 Task: Search one way flight ticket for 4 adults, 2 children, 2 infants in seat and 1 infant on lap in premium economy from Scottsbluff: Western Nebraska Regional Airport (william B. Heilig Field) to Greensboro: Piedmont Triad International Airport on 5-1-2023. Choice of flights is Delta. Number of bags: 9 checked bags. Price is upto 84000. Outbound departure time preference is 4:45.
Action: Mouse moved to (165, 307)
Screenshot: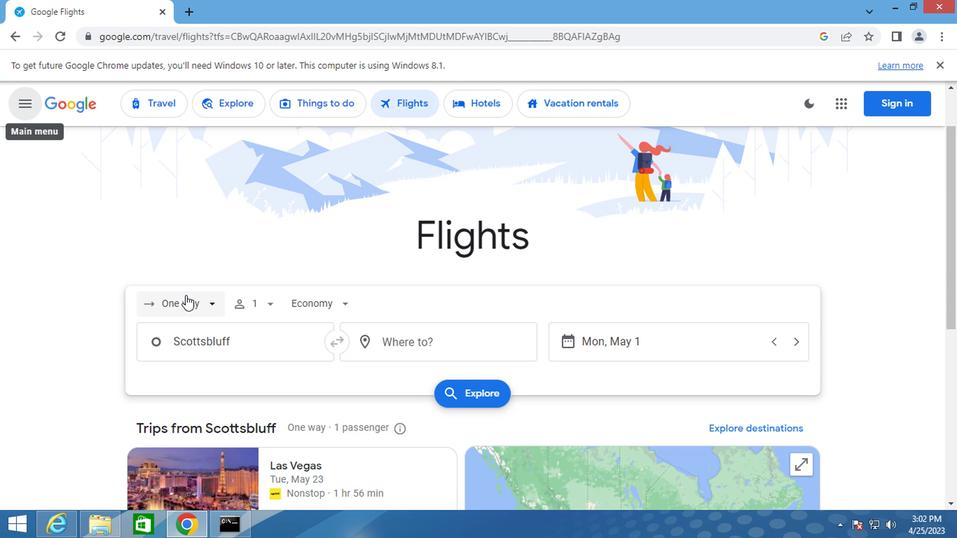 
Action: Mouse pressed left at (165, 307)
Screenshot: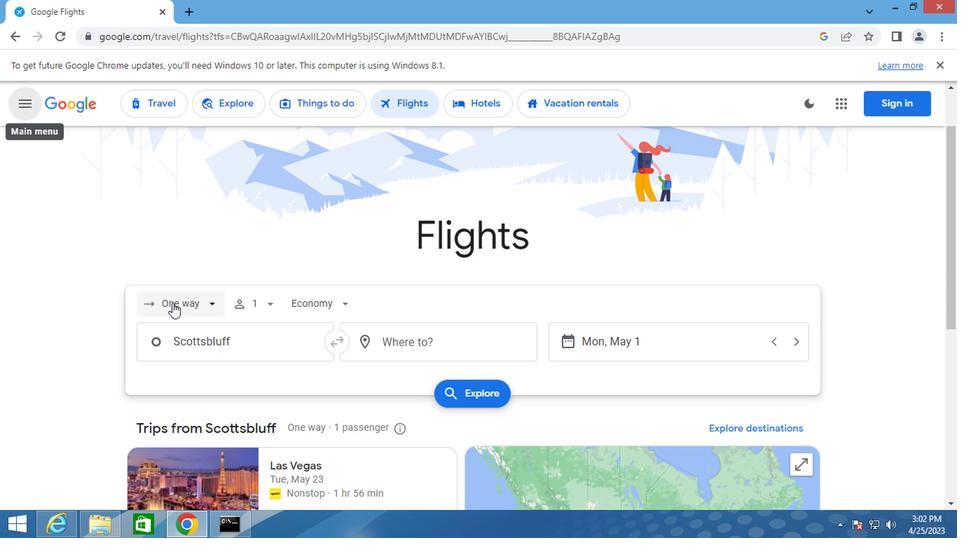 
Action: Mouse moved to (180, 372)
Screenshot: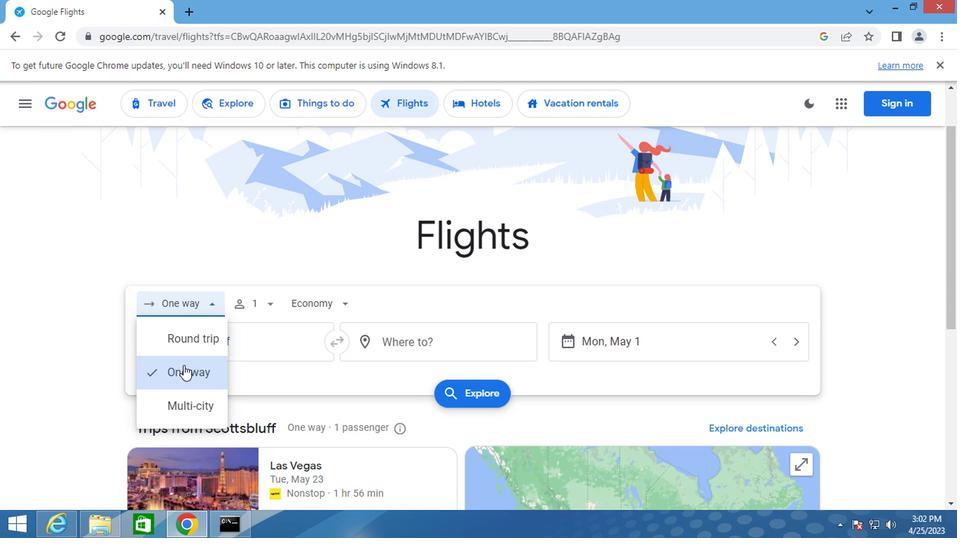 
Action: Mouse pressed left at (180, 372)
Screenshot: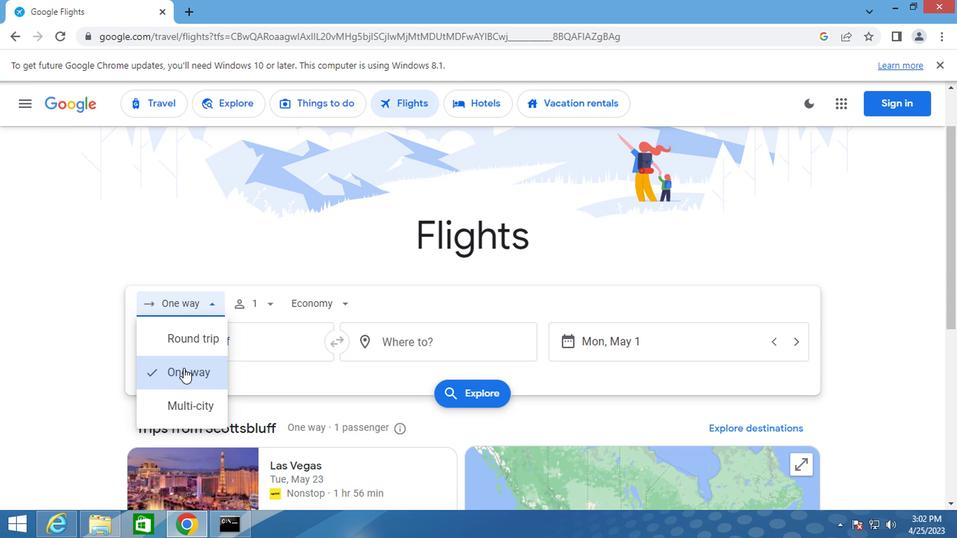 
Action: Mouse moved to (262, 305)
Screenshot: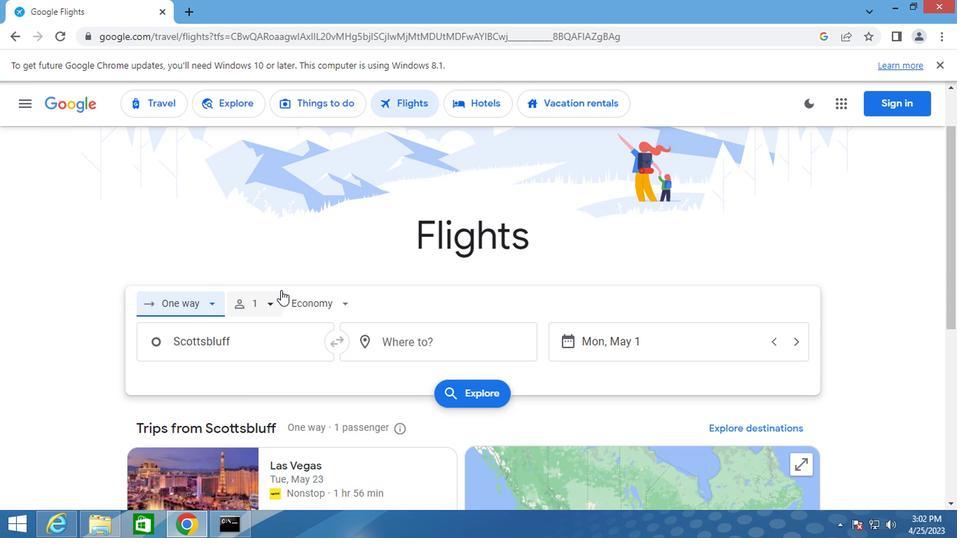 
Action: Mouse pressed left at (262, 305)
Screenshot: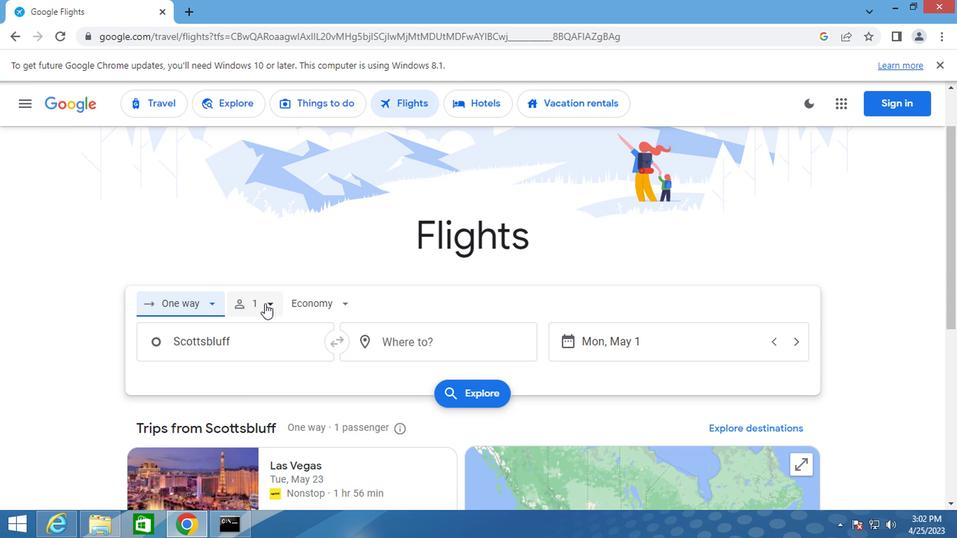 
Action: Mouse moved to (372, 338)
Screenshot: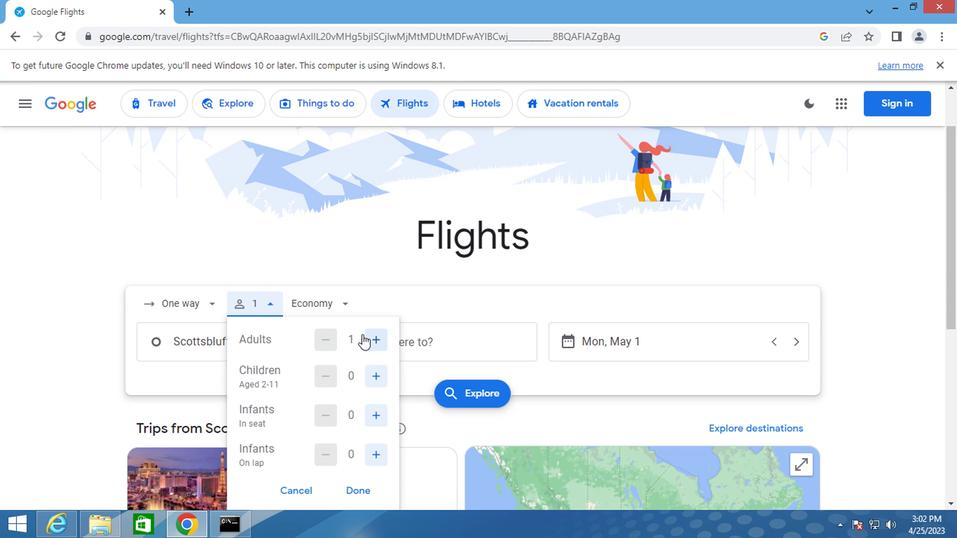 
Action: Mouse pressed left at (372, 338)
Screenshot: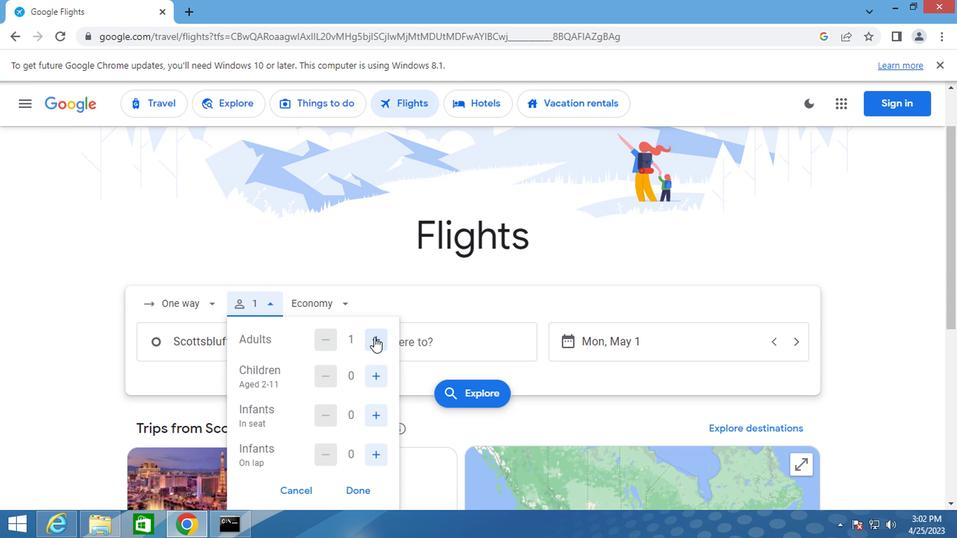 
Action: Mouse pressed left at (372, 338)
Screenshot: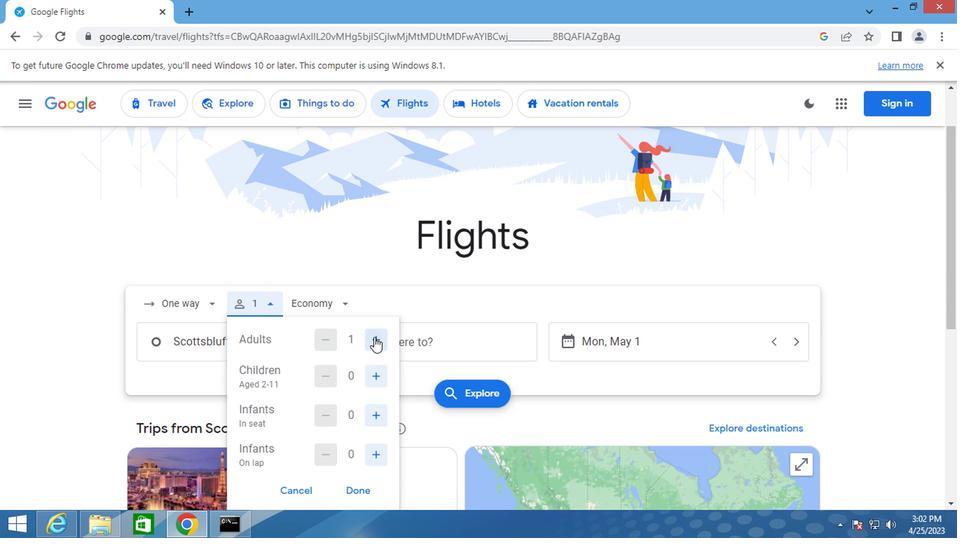 
Action: Mouse pressed left at (372, 338)
Screenshot: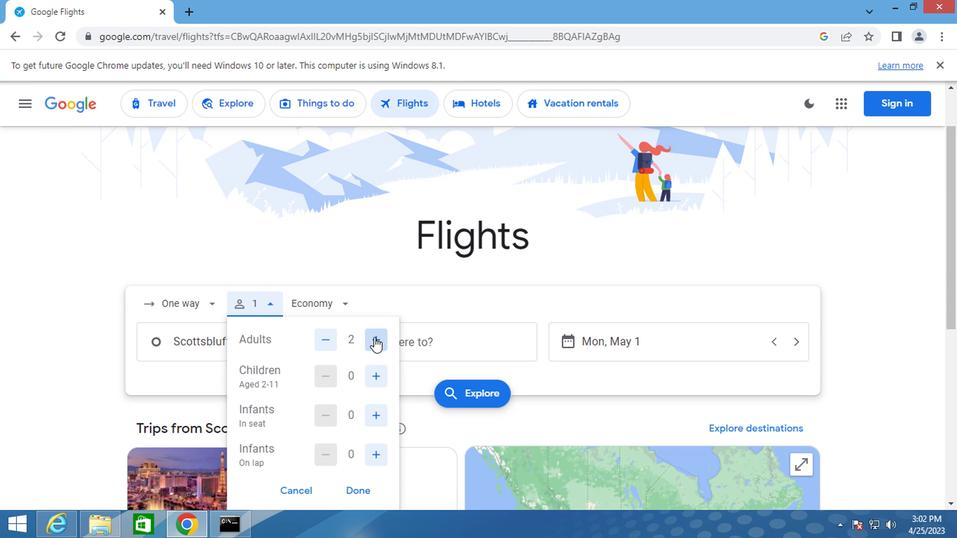
Action: Mouse moved to (373, 369)
Screenshot: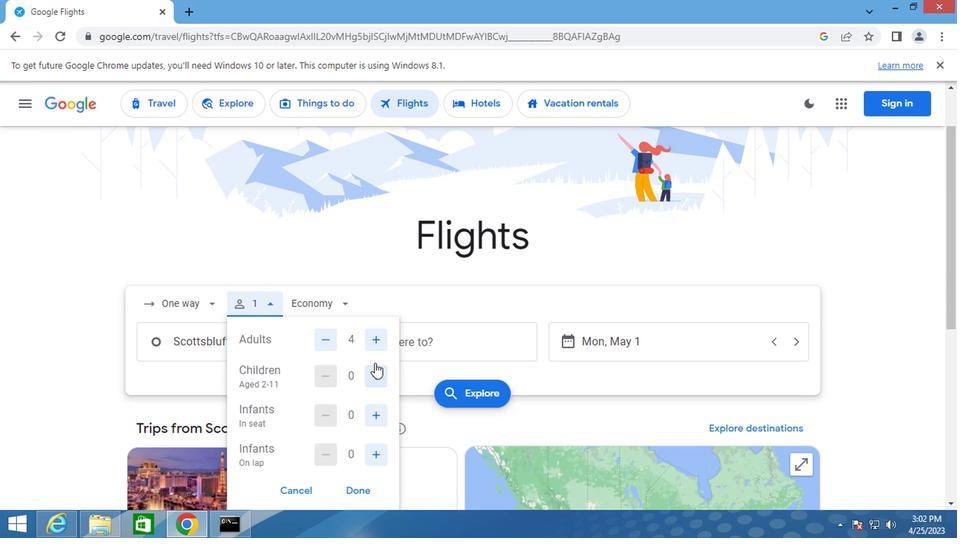 
Action: Mouse pressed left at (373, 369)
Screenshot: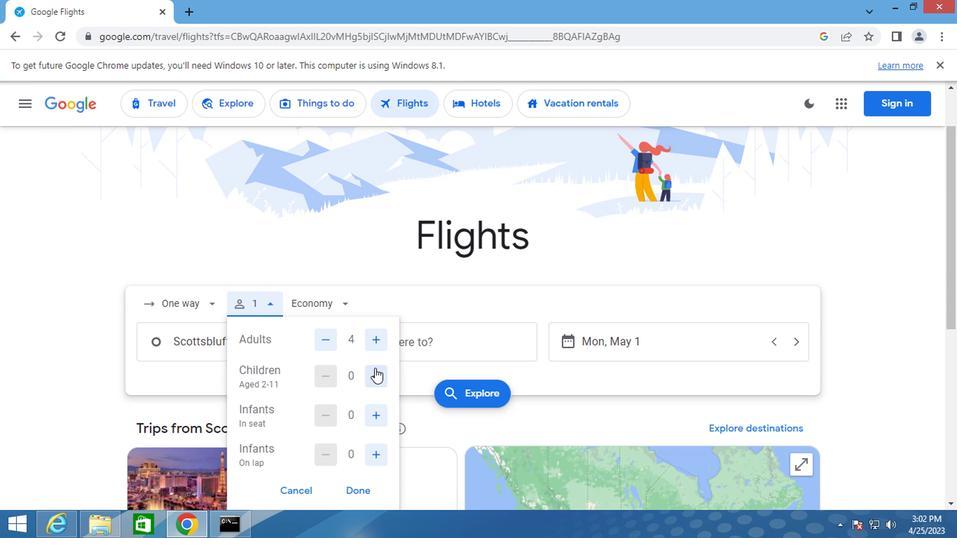
Action: Mouse pressed left at (373, 369)
Screenshot: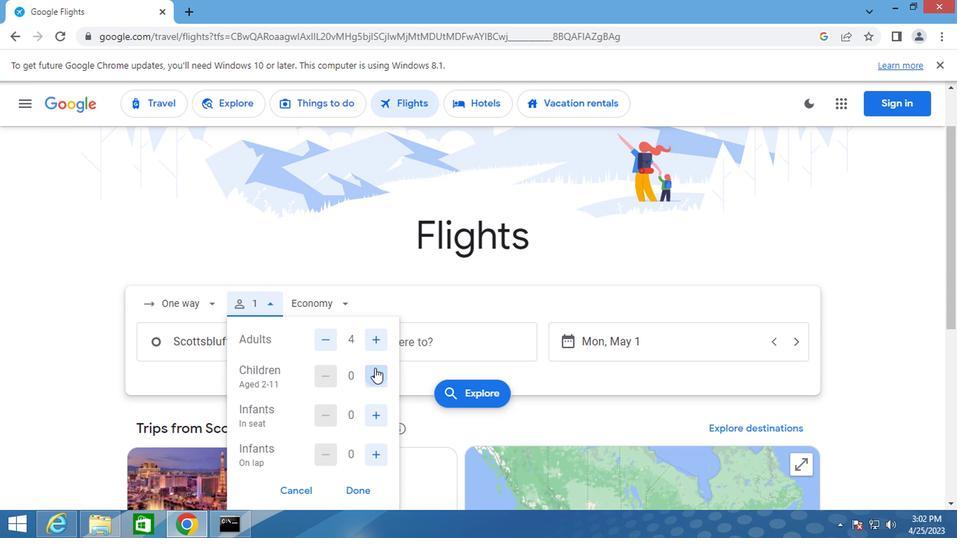 
Action: Mouse moved to (376, 418)
Screenshot: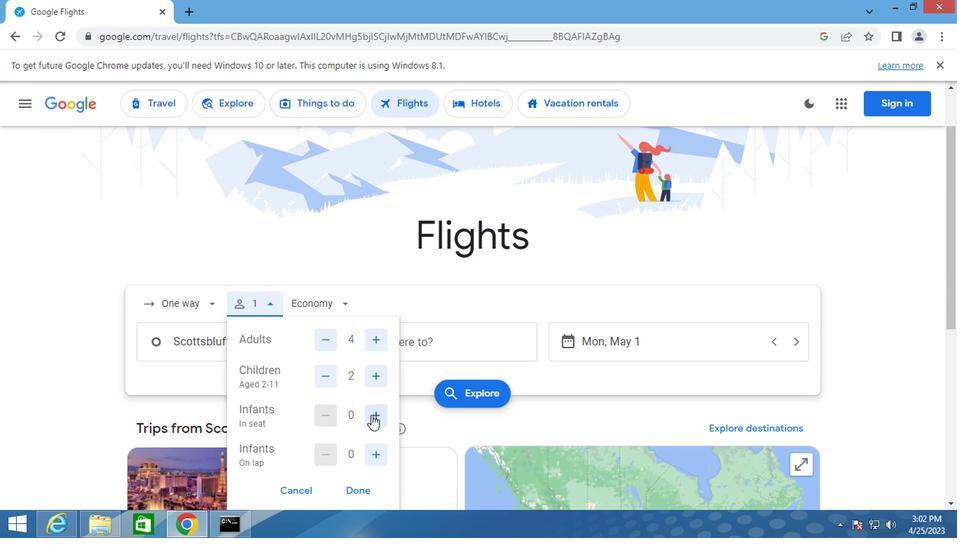 
Action: Mouse pressed left at (376, 418)
Screenshot: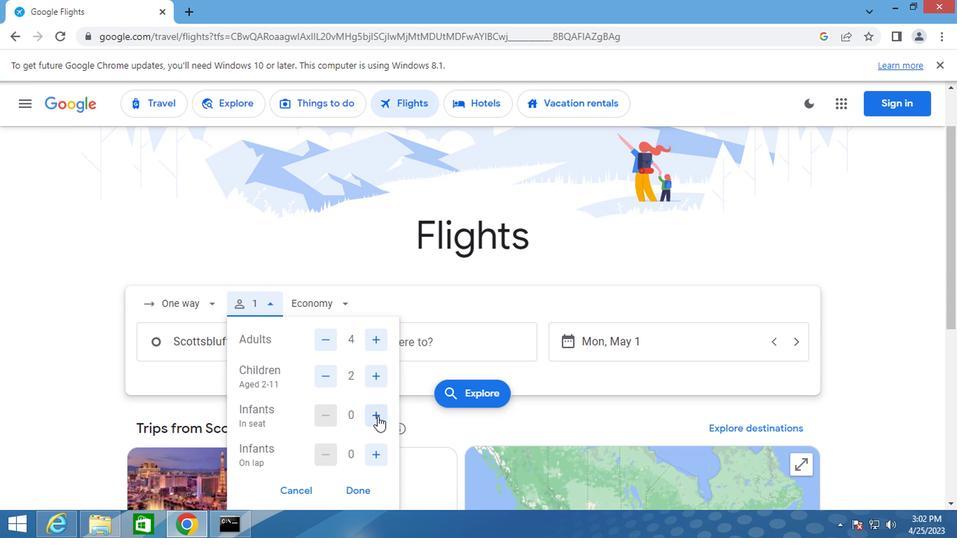 
Action: Mouse pressed left at (376, 418)
Screenshot: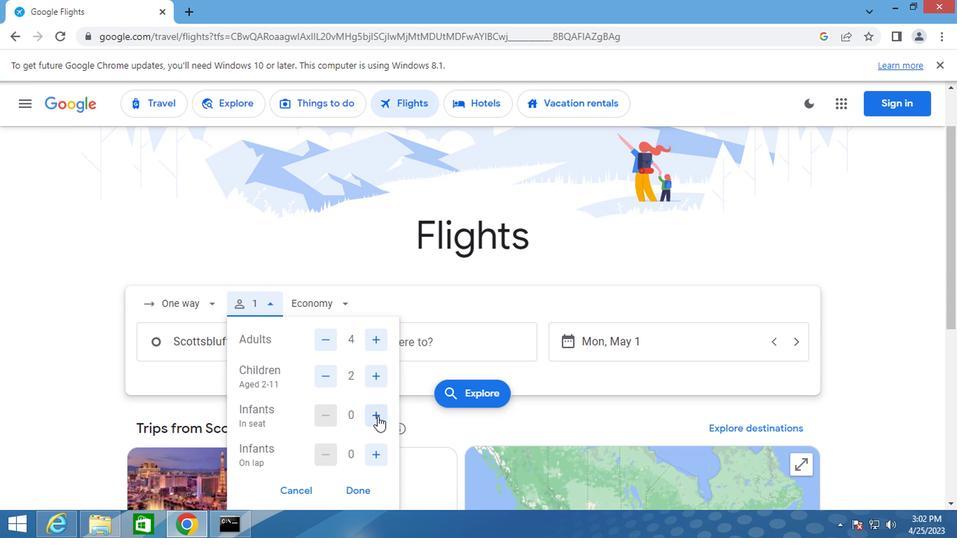 
Action: Mouse moved to (377, 418)
Screenshot: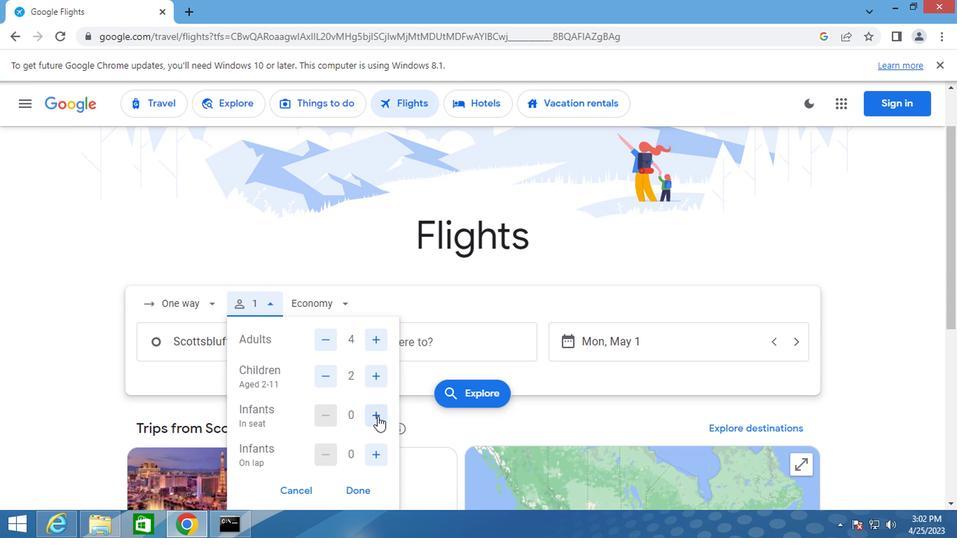 
Action: Mouse pressed left at (377, 418)
Screenshot: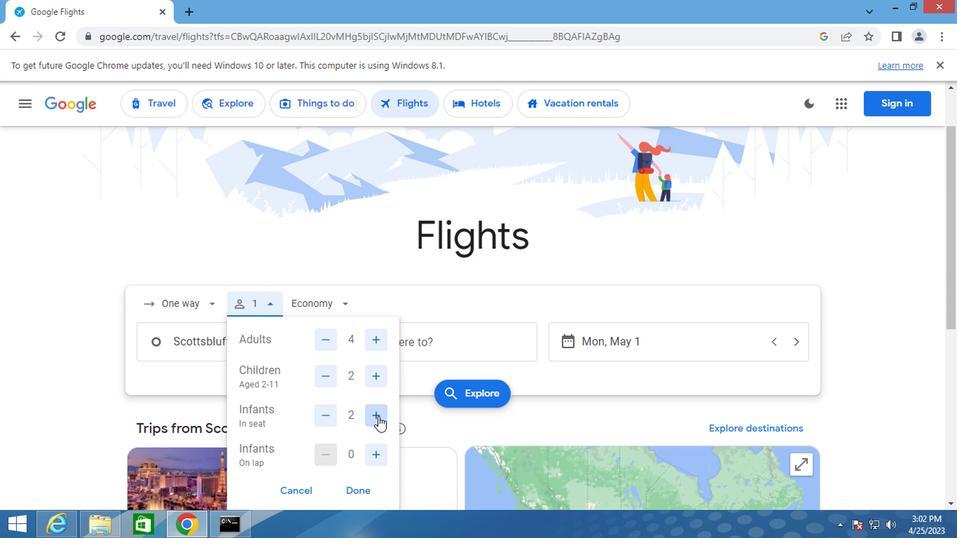 
Action: Mouse moved to (310, 418)
Screenshot: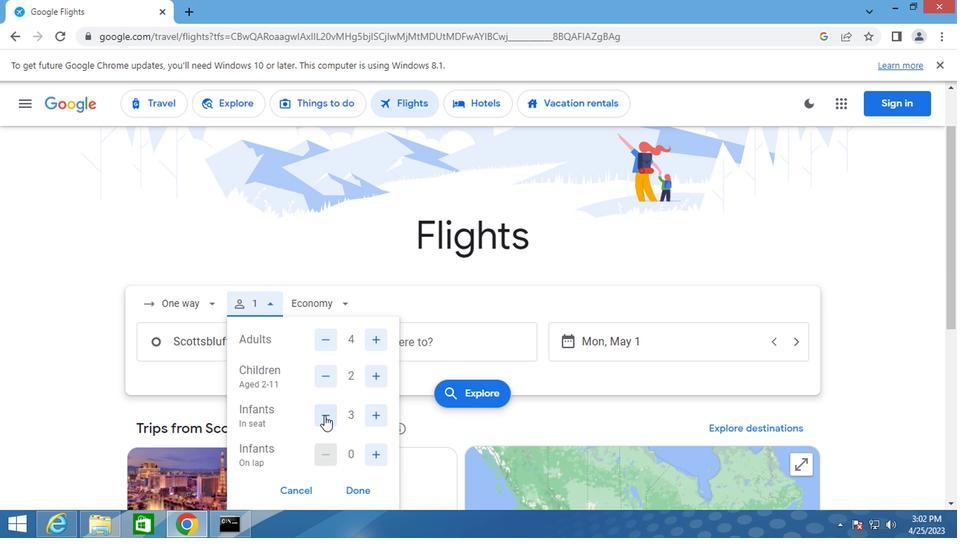 
Action: Mouse pressed left at (310, 418)
Screenshot: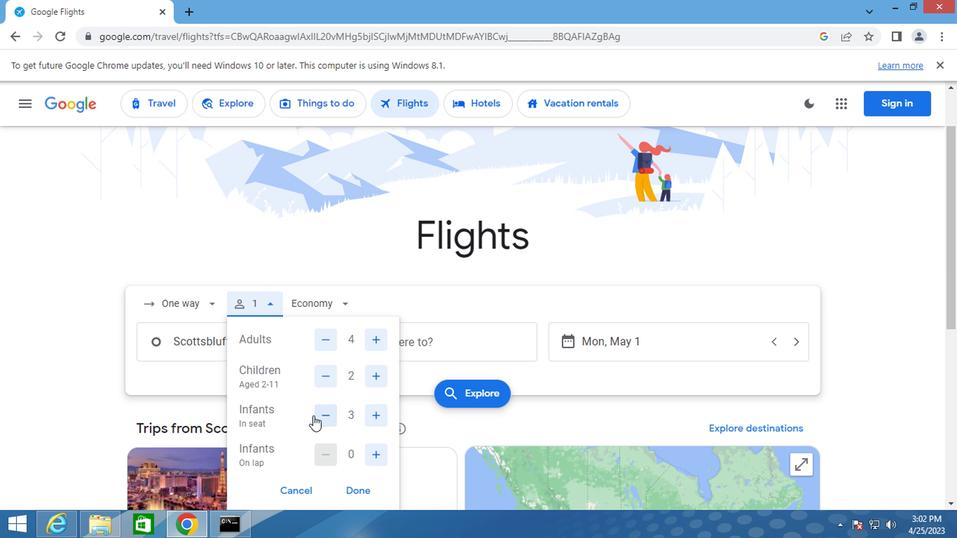 
Action: Mouse moved to (372, 453)
Screenshot: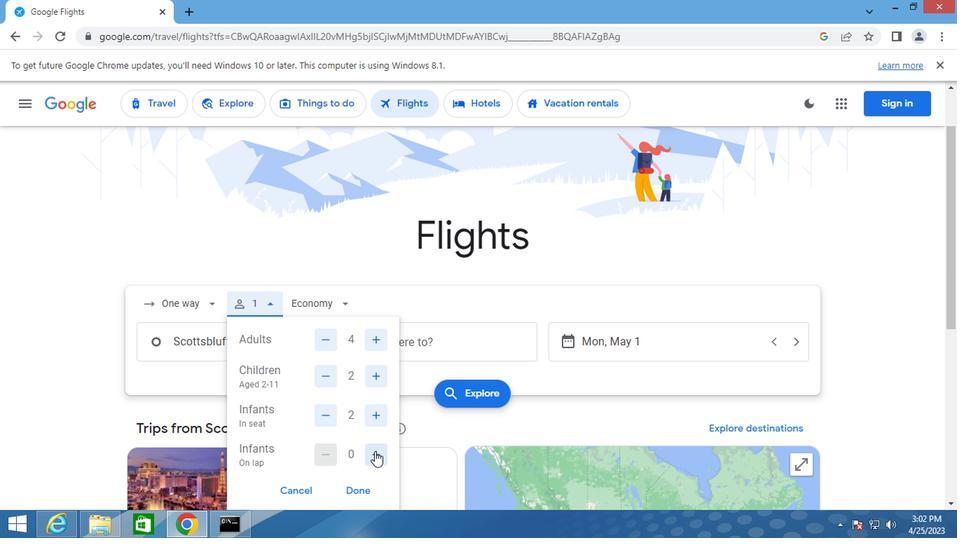 
Action: Mouse pressed left at (372, 453)
Screenshot: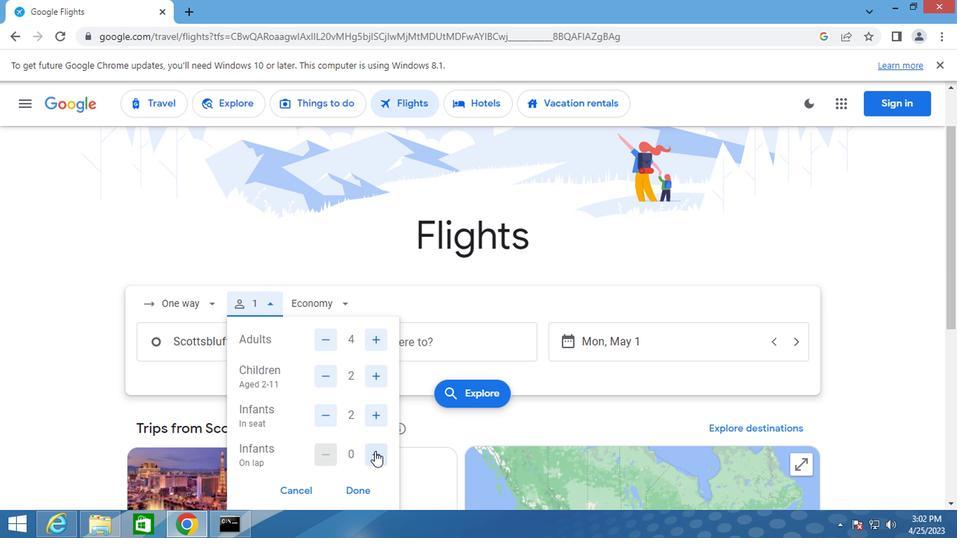 
Action: Mouse moved to (316, 303)
Screenshot: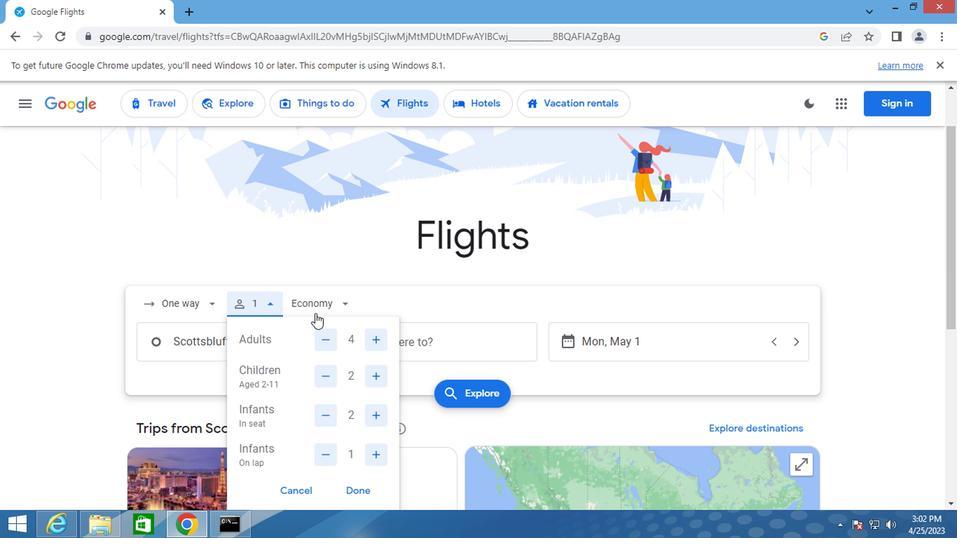 
Action: Mouse pressed left at (316, 303)
Screenshot: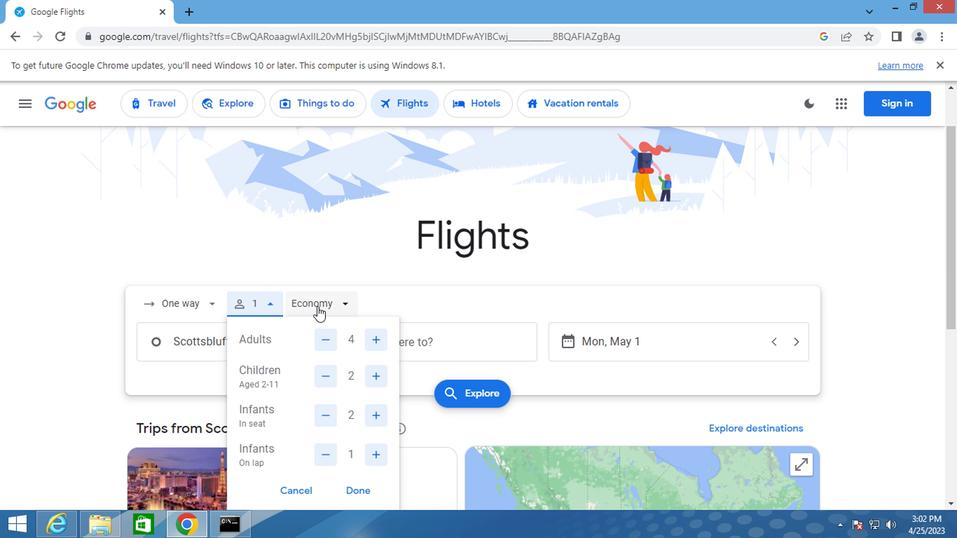 
Action: Mouse moved to (357, 375)
Screenshot: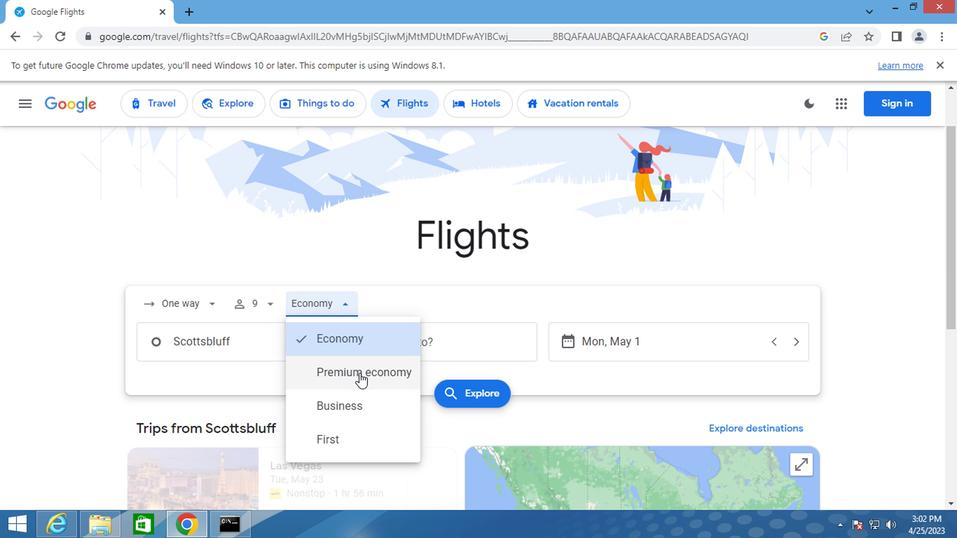 
Action: Mouse pressed left at (357, 375)
Screenshot: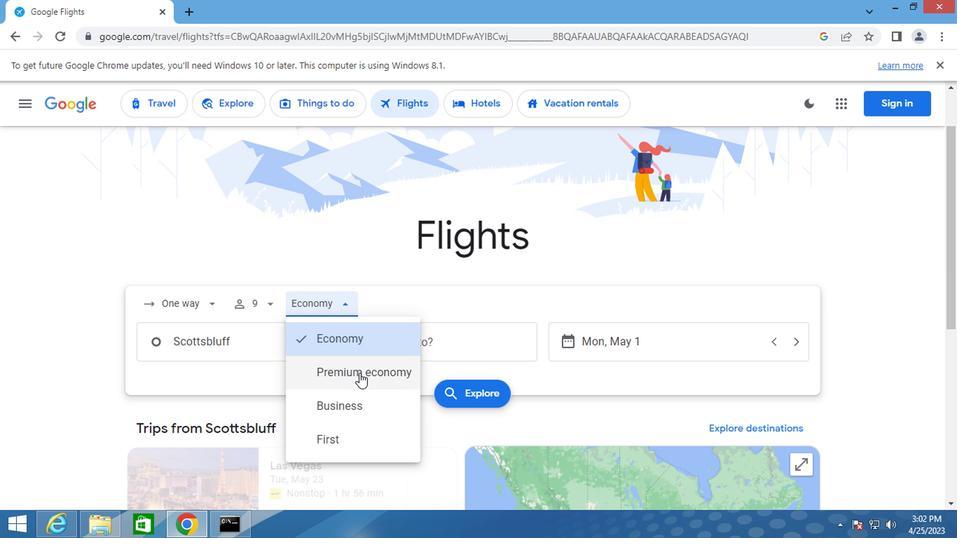 
Action: Mouse moved to (230, 341)
Screenshot: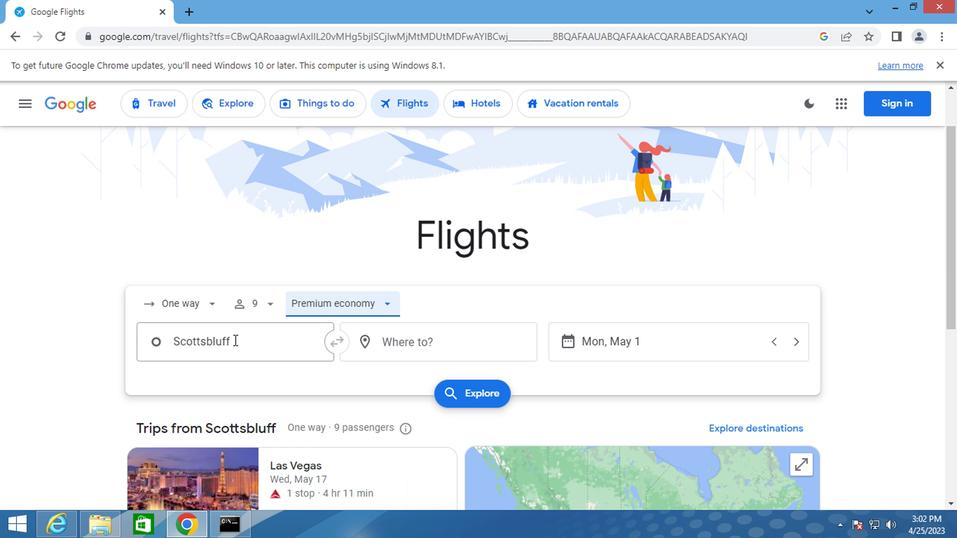 
Action: Mouse pressed left at (230, 341)
Screenshot: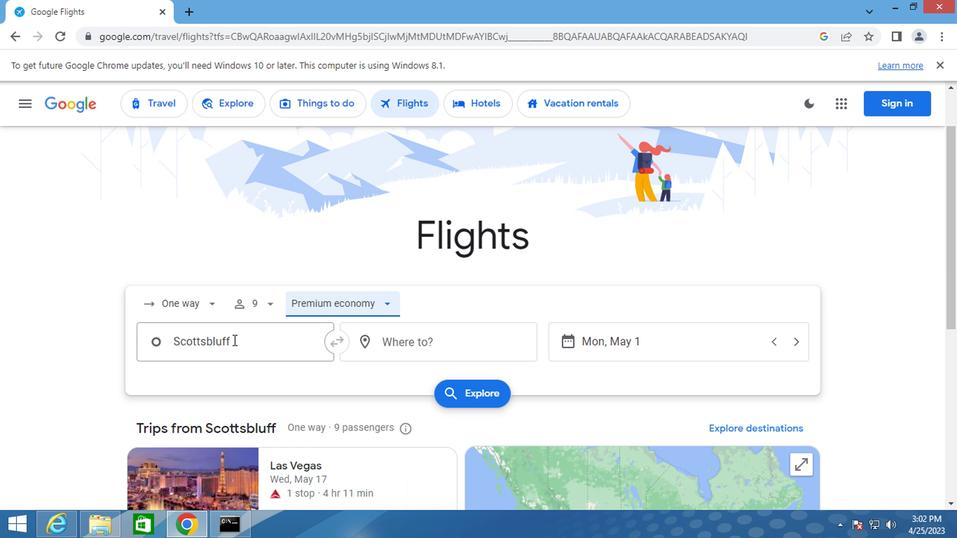 
Action: Key pressed scottsbluff
Screenshot: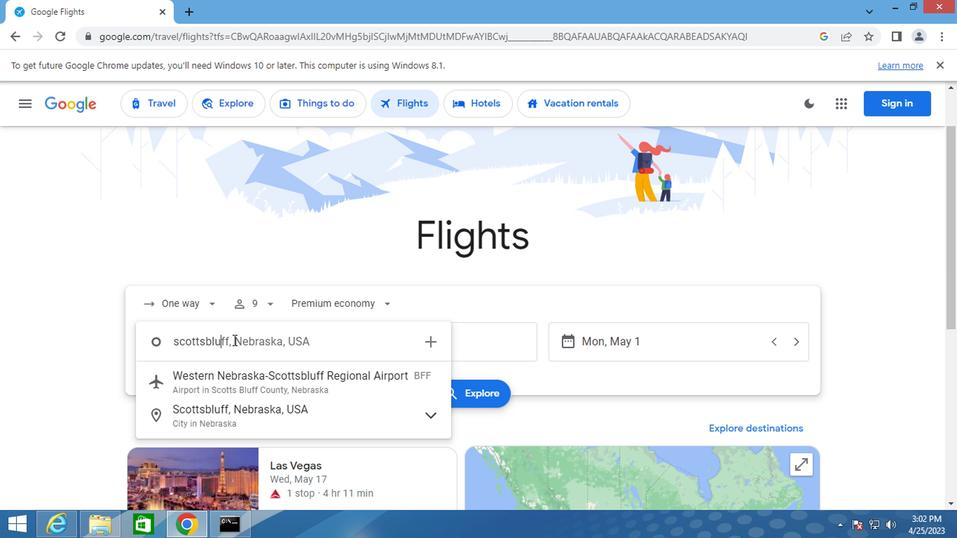 
Action: Mouse moved to (241, 419)
Screenshot: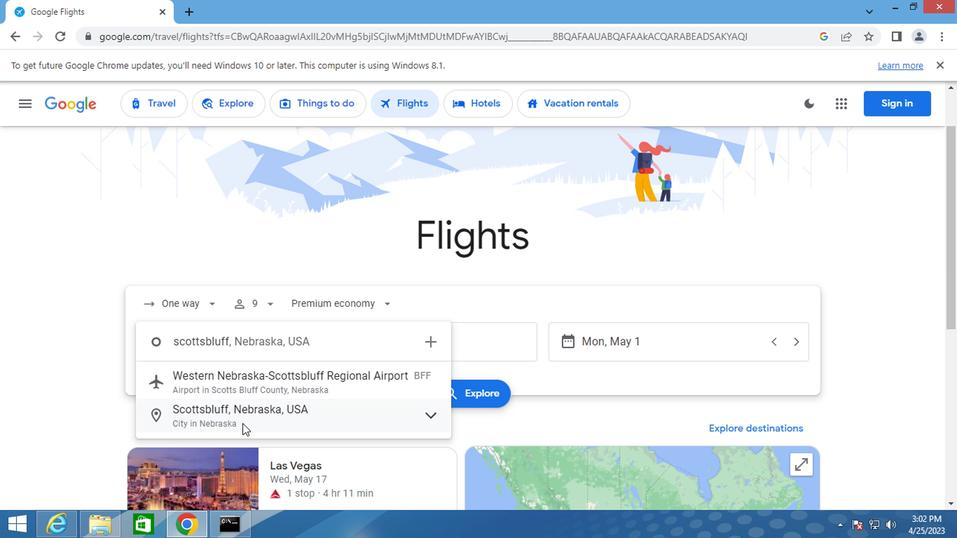 
Action: Mouse pressed left at (241, 419)
Screenshot: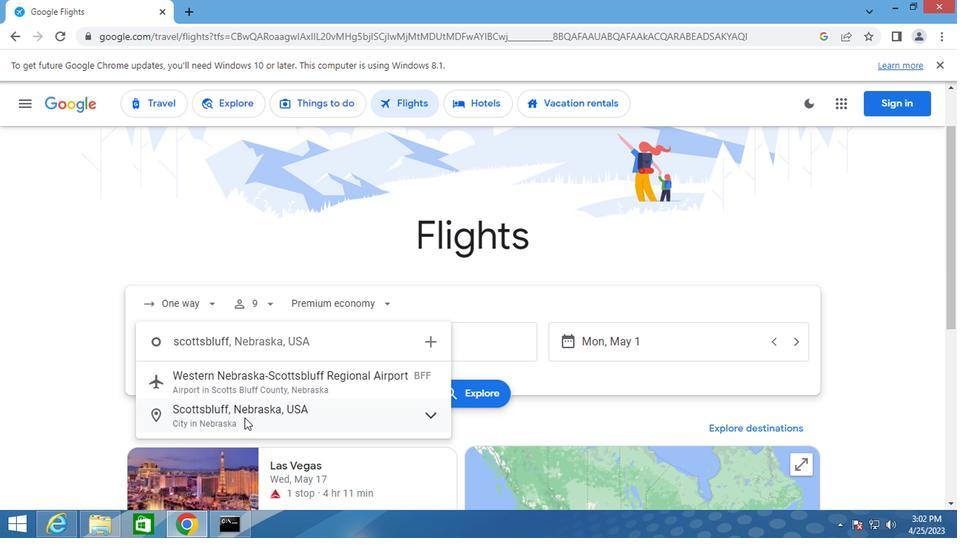 
Action: Mouse moved to (397, 340)
Screenshot: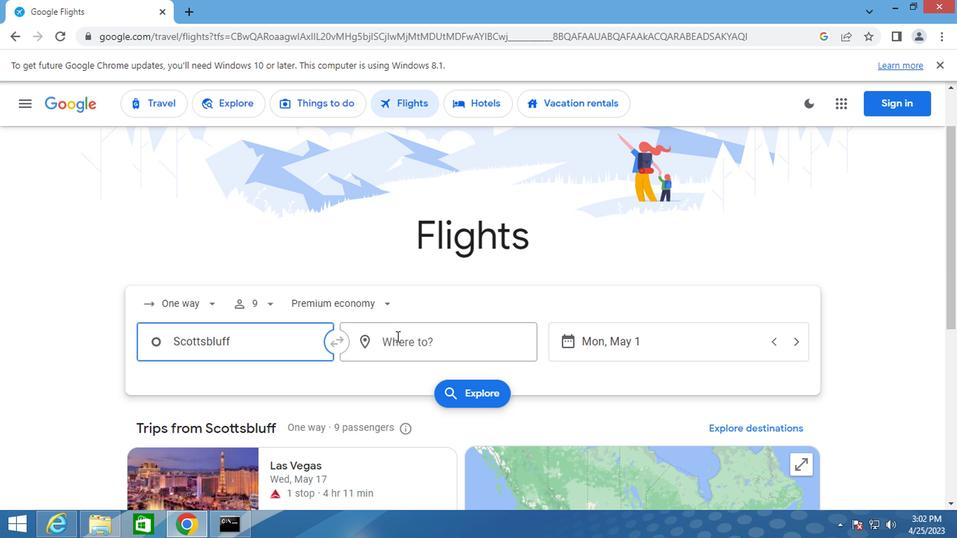 
Action: Mouse pressed left at (397, 340)
Screenshot: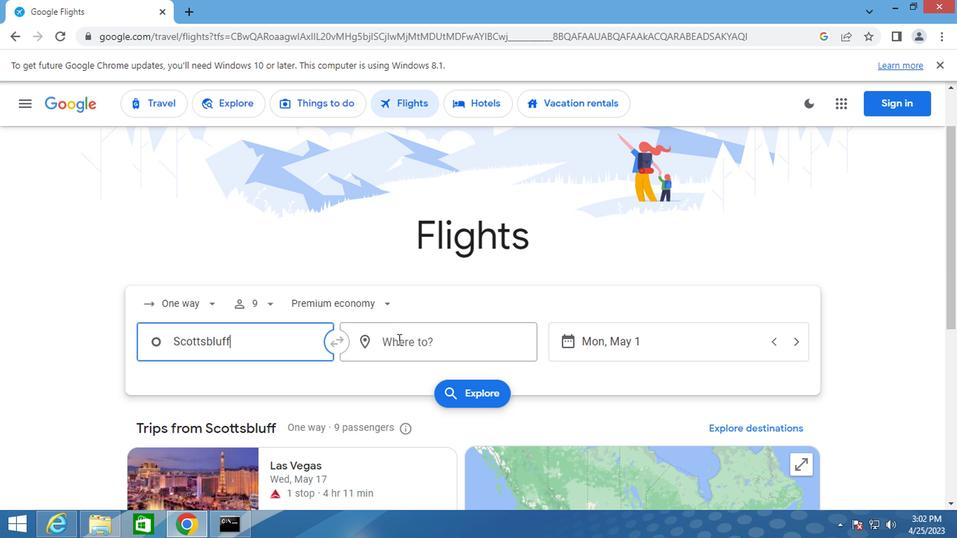 
Action: Key pressed greensborop
Screenshot: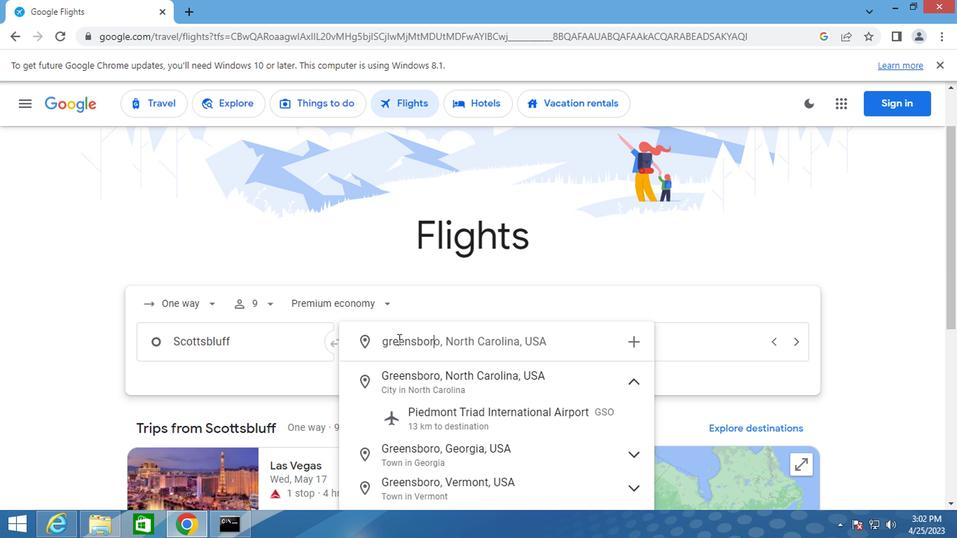 
Action: Mouse moved to (406, 413)
Screenshot: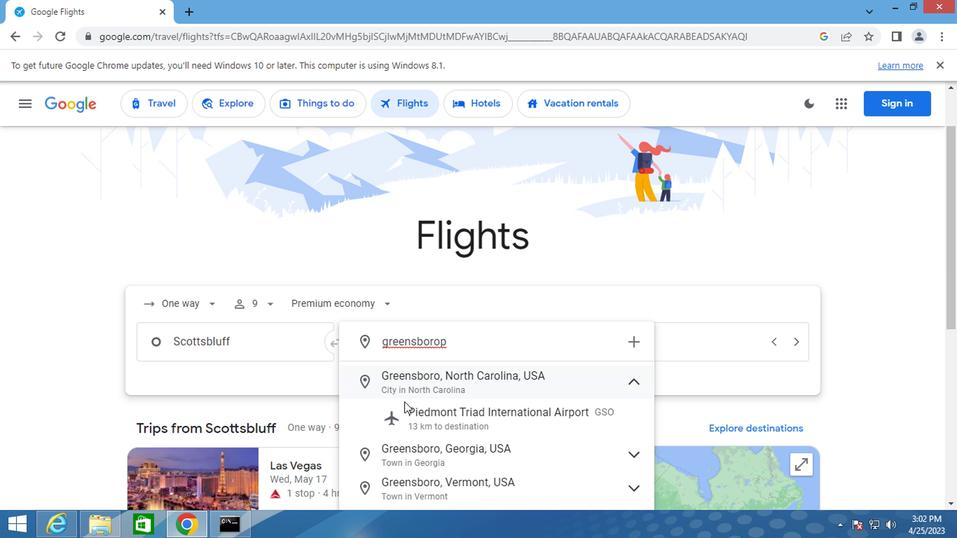 
Action: Mouse pressed left at (406, 413)
Screenshot: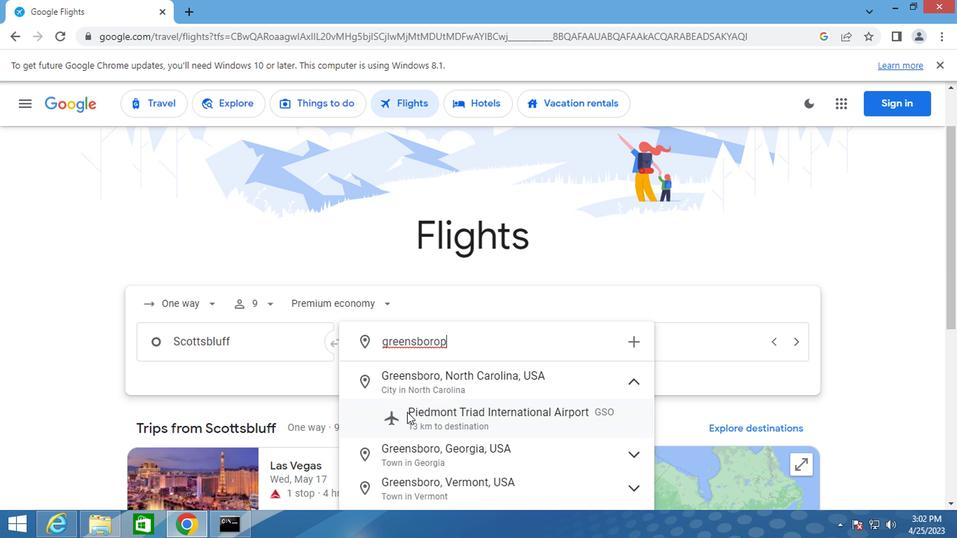 
Action: Mouse moved to (572, 336)
Screenshot: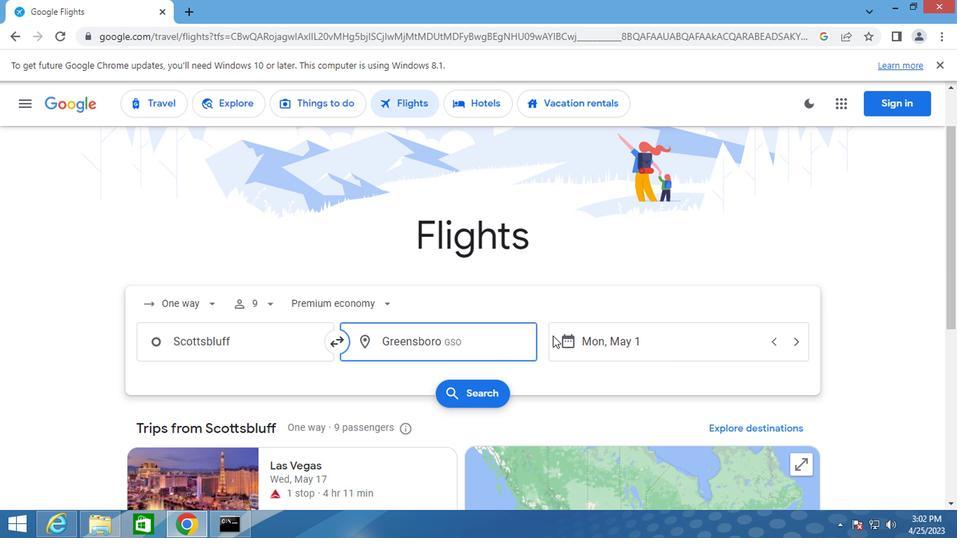 
Action: Mouse pressed left at (572, 336)
Screenshot: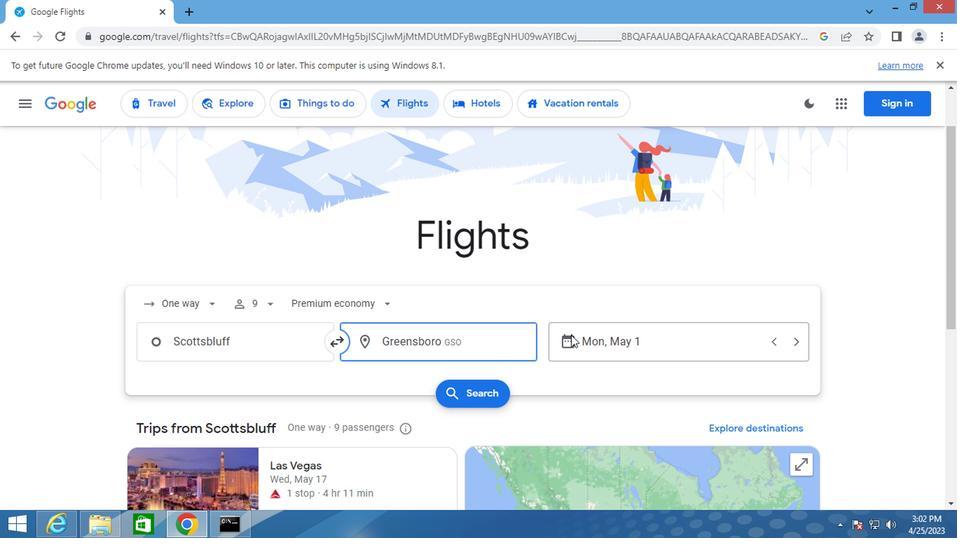 
Action: Mouse moved to (613, 259)
Screenshot: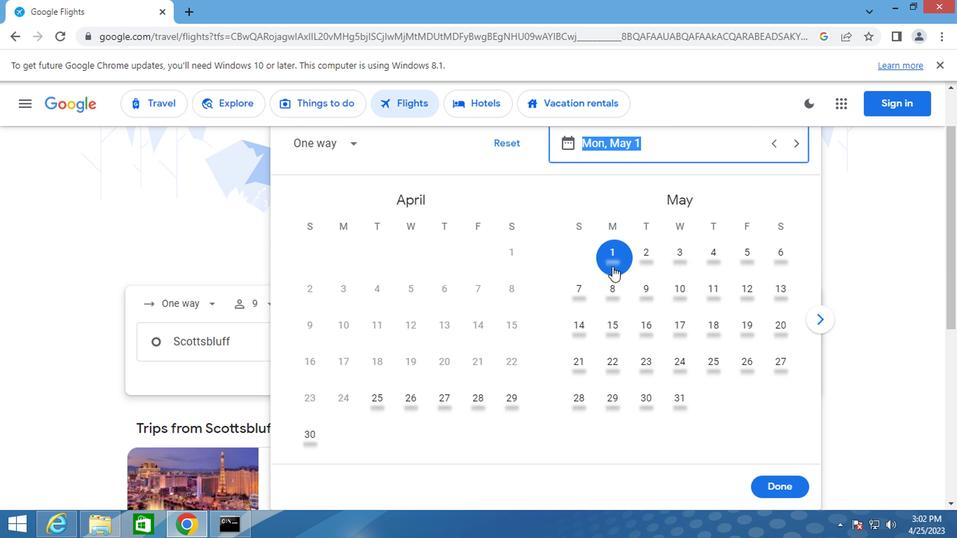
Action: Mouse pressed left at (613, 259)
Screenshot: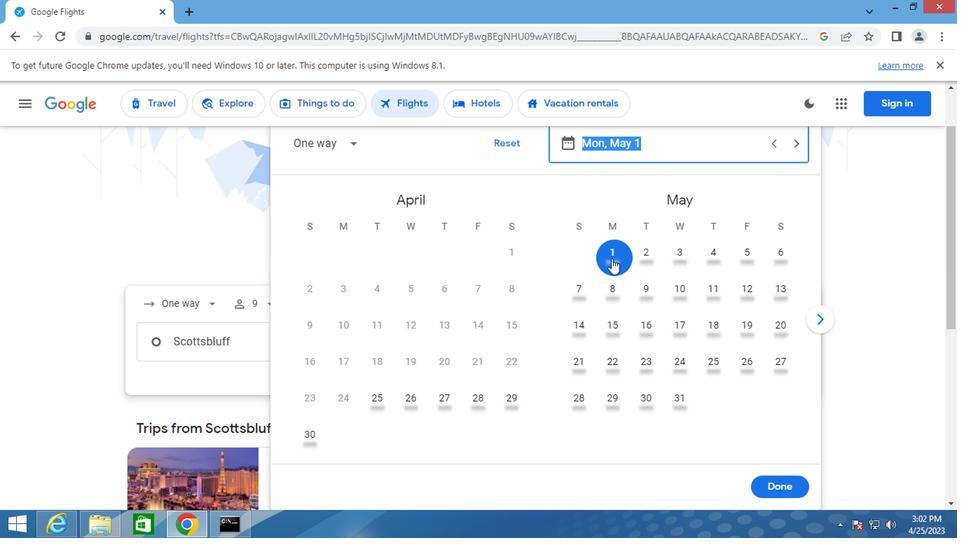 
Action: Mouse moved to (765, 482)
Screenshot: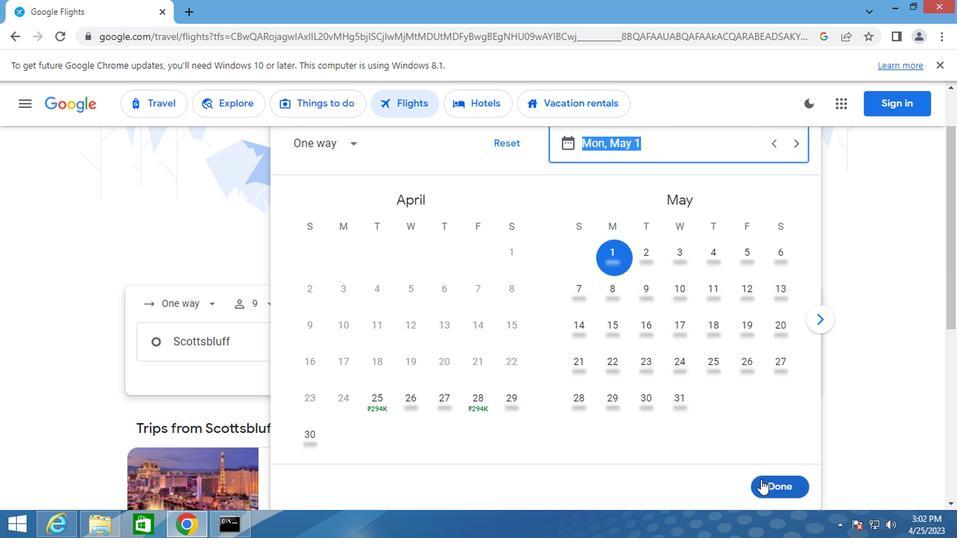 
Action: Mouse pressed left at (765, 482)
Screenshot: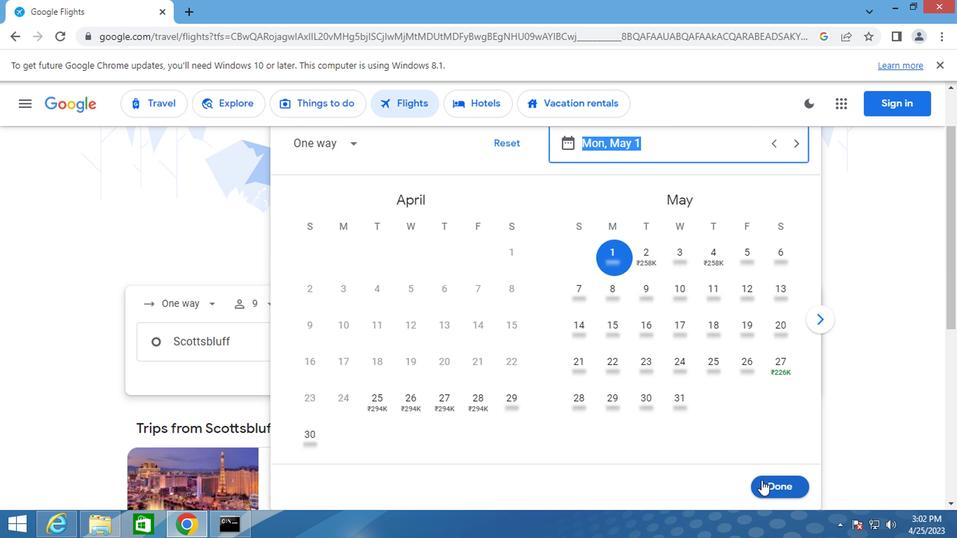 
Action: Mouse moved to (473, 400)
Screenshot: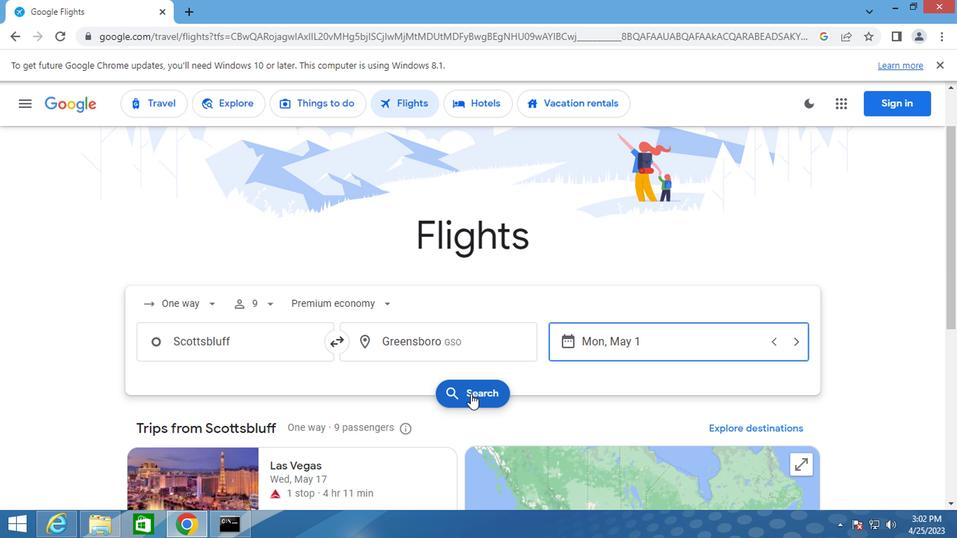 
Action: Mouse pressed left at (473, 400)
Screenshot: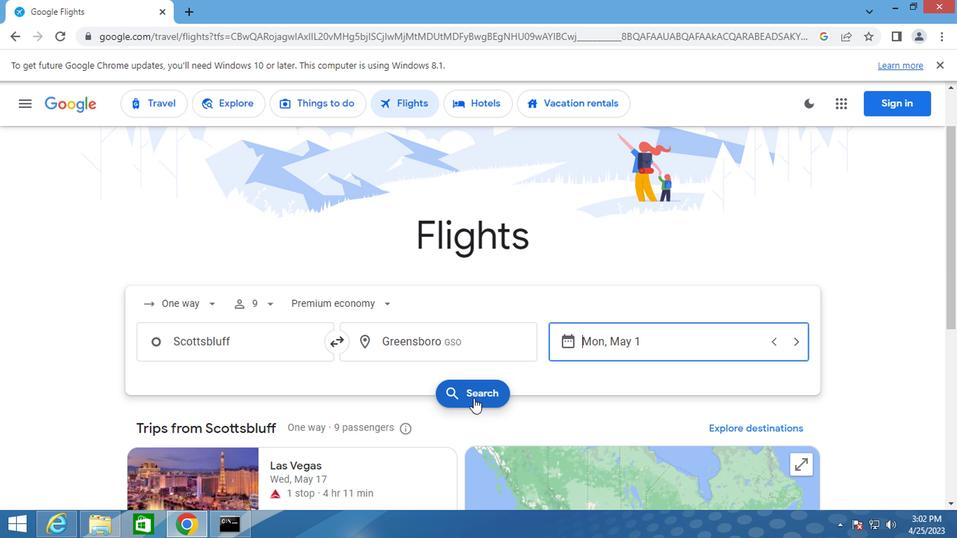 
Action: Mouse moved to (157, 229)
Screenshot: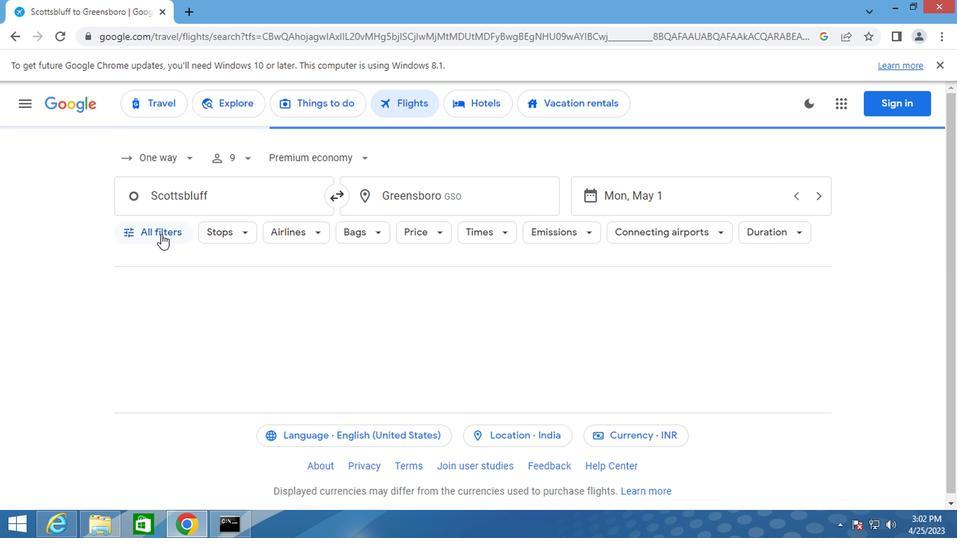 
Action: Mouse pressed left at (157, 229)
Screenshot: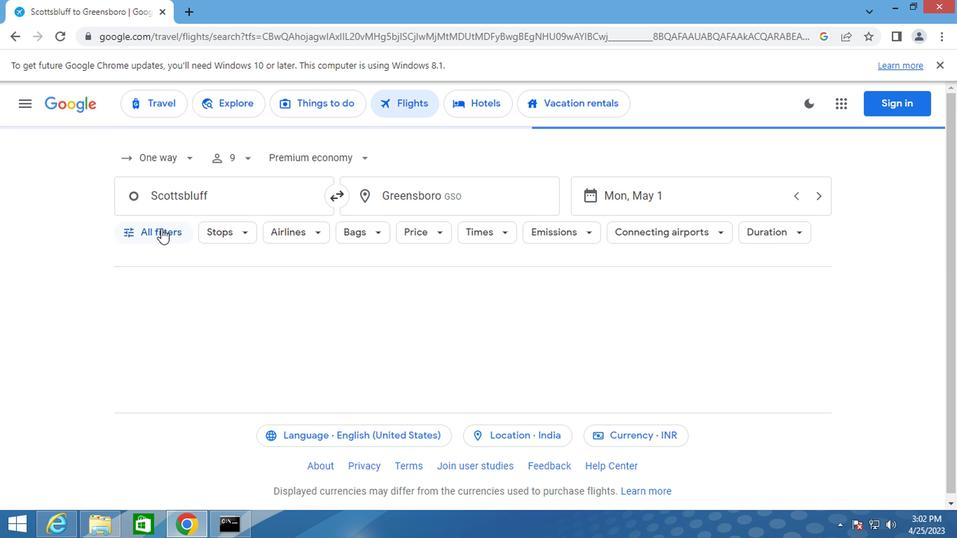 
Action: Mouse moved to (252, 346)
Screenshot: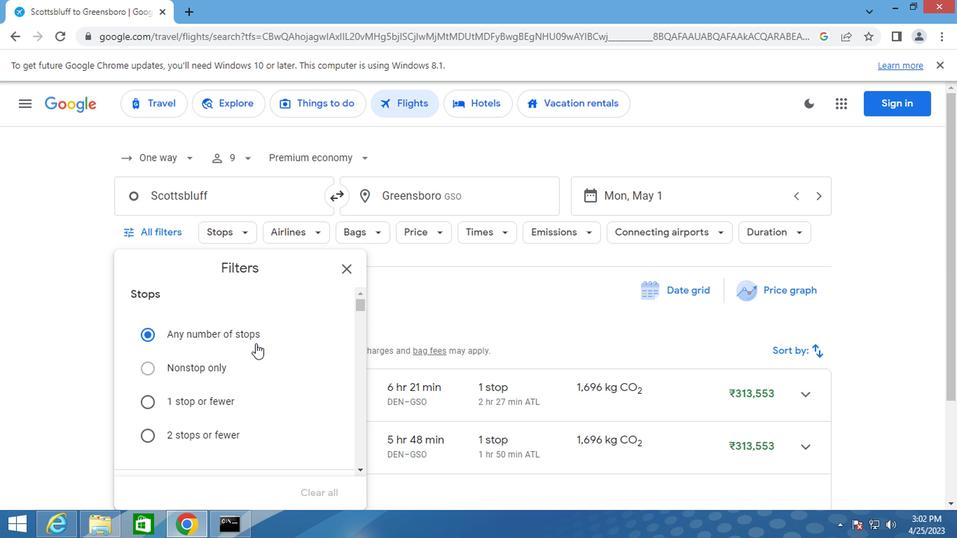 
Action: Mouse scrolled (252, 345) with delta (0, 0)
Screenshot: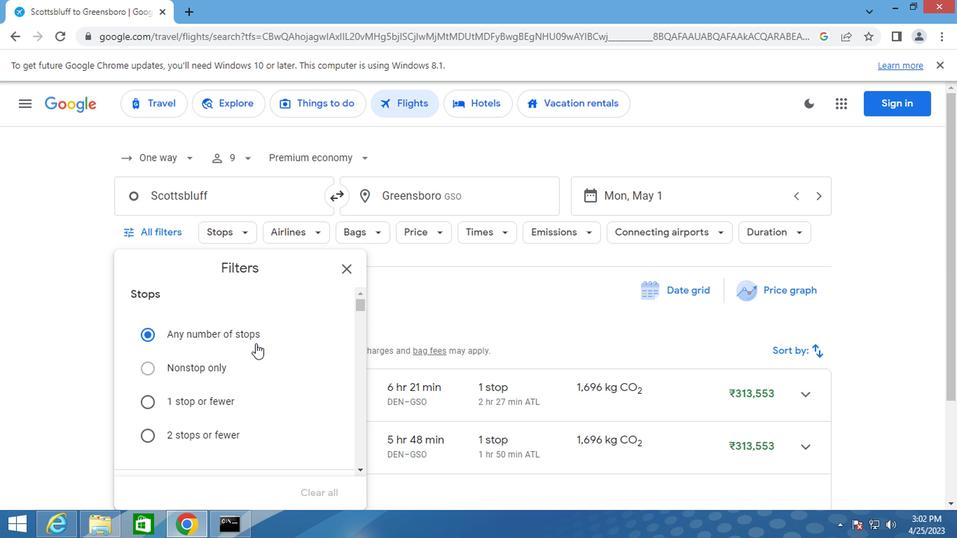 
Action: Mouse moved to (252, 347)
Screenshot: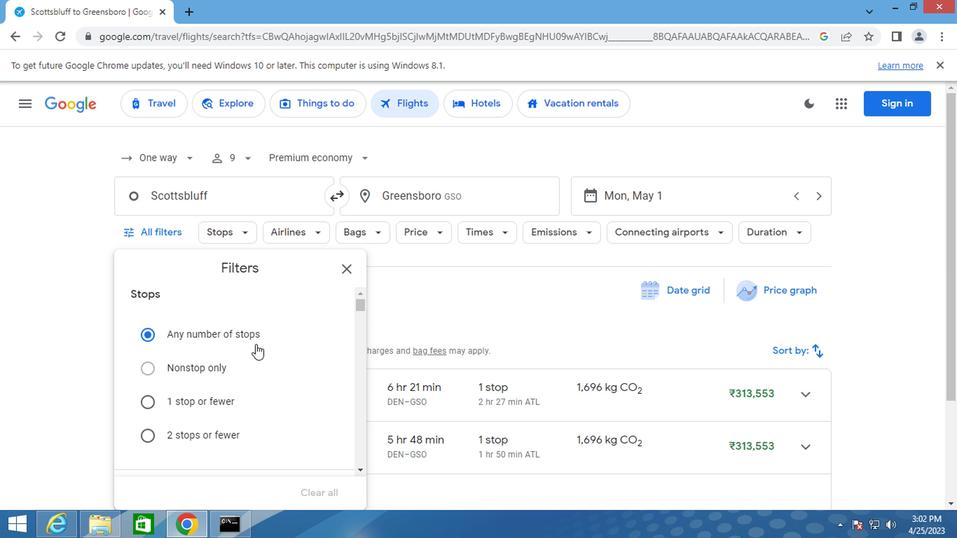 
Action: Mouse scrolled (252, 346) with delta (0, 0)
Screenshot: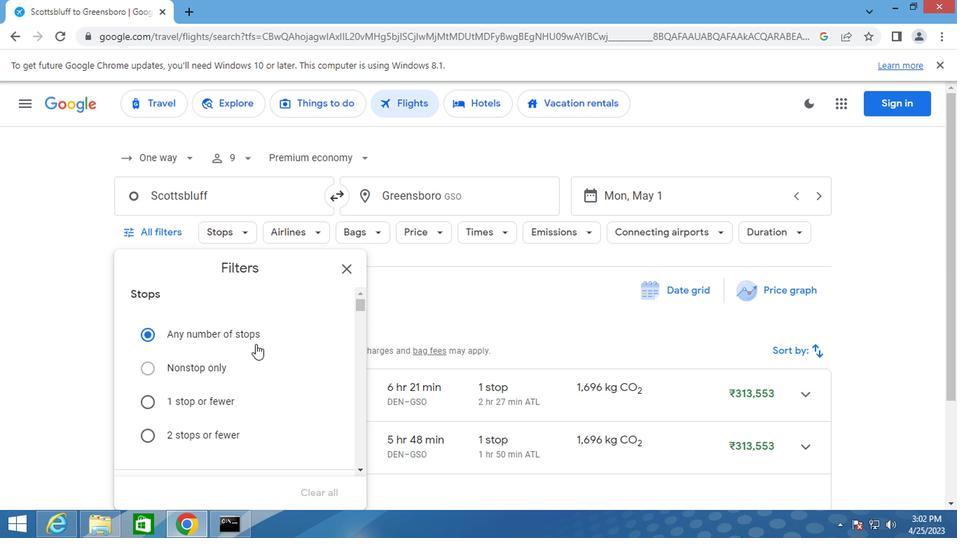 
Action: Mouse scrolled (252, 346) with delta (0, 0)
Screenshot: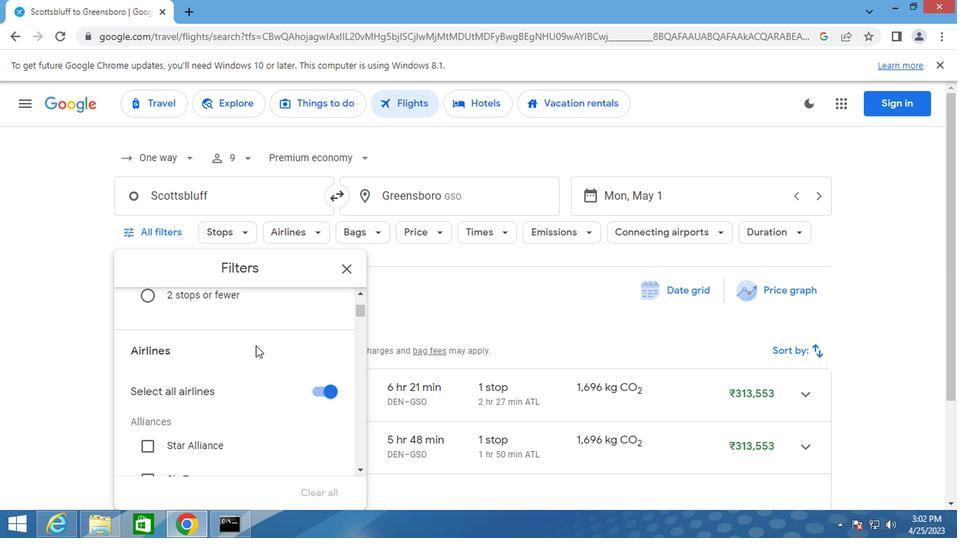 
Action: Mouse scrolled (252, 346) with delta (0, 0)
Screenshot: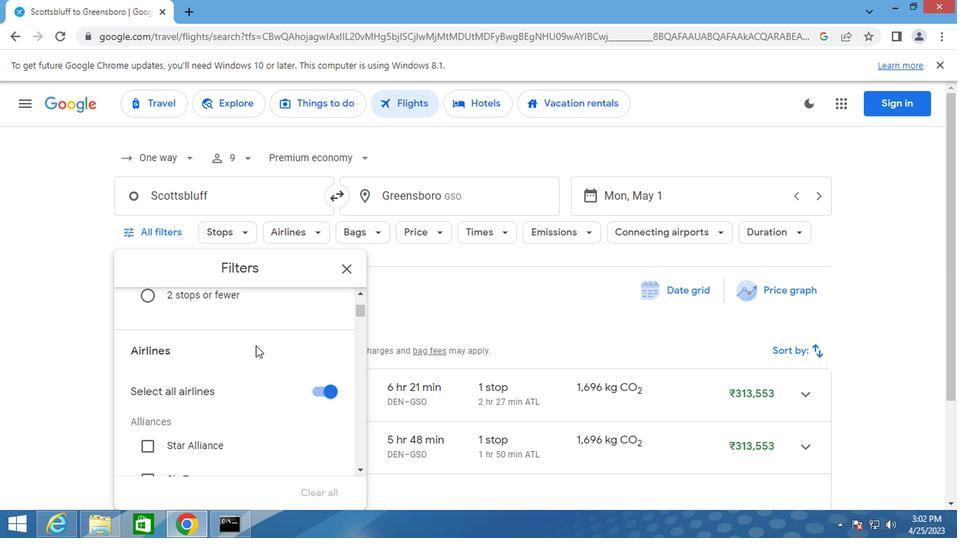 
Action: Mouse scrolled (252, 346) with delta (0, 0)
Screenshot: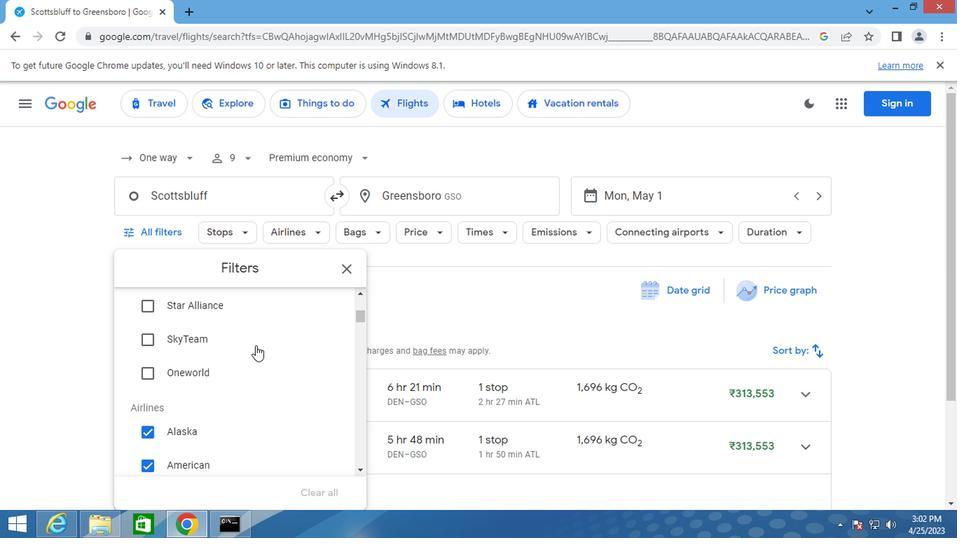 
Action: Mouse scrolled (252, 346) with delta (0, 0)
Screenshot: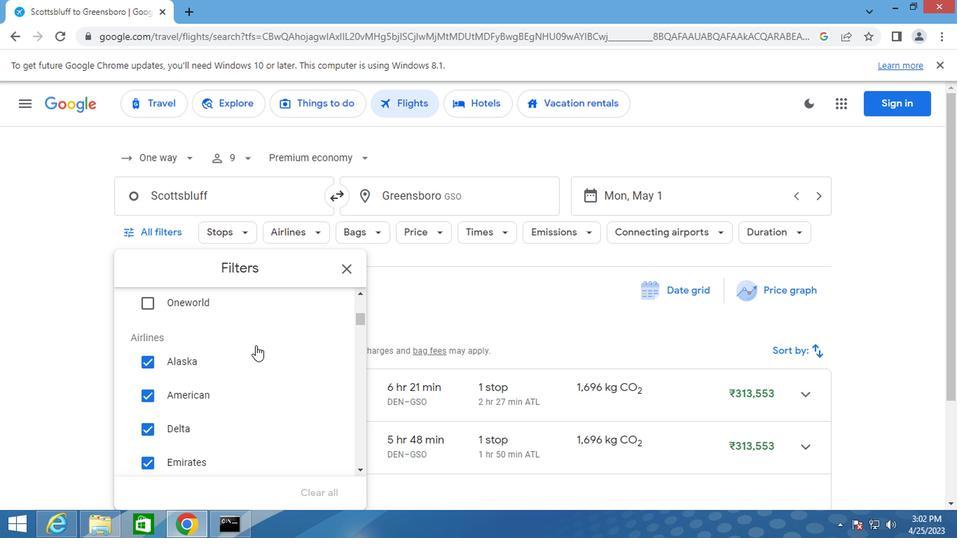 
Action: Mouse moved to (143, 362)
Screenshot: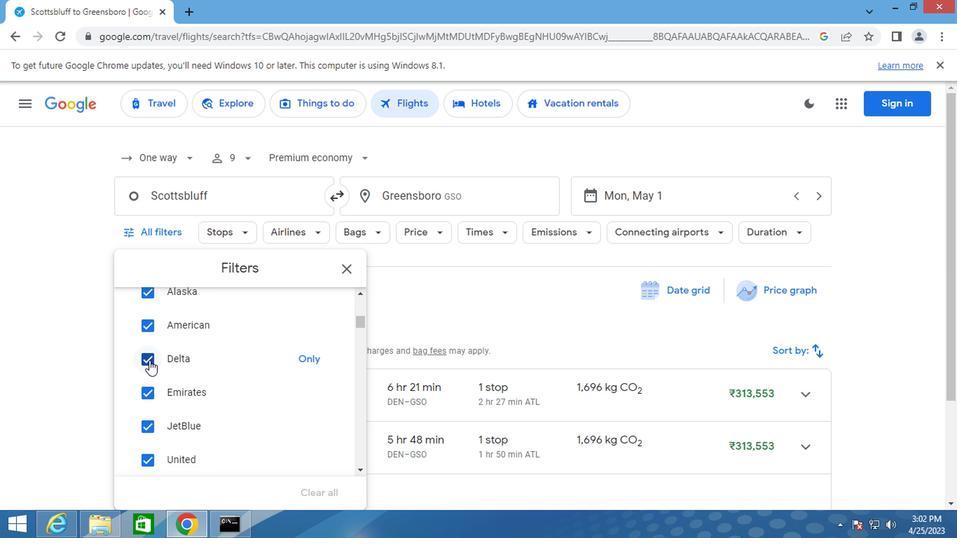 
Action: Mouse pressed left at (143, 362)
Screenshot: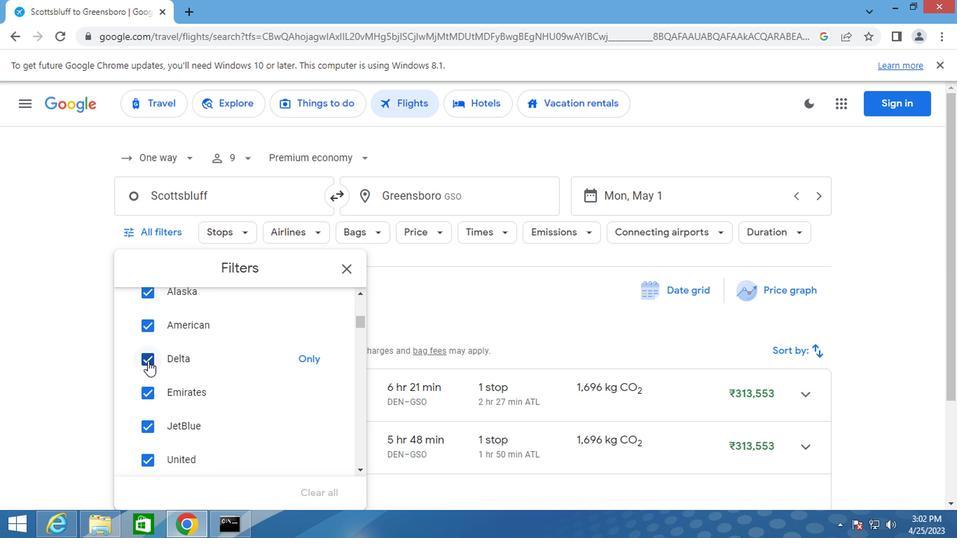 
Action: Mouse moved to (199, 362)
Screenshot: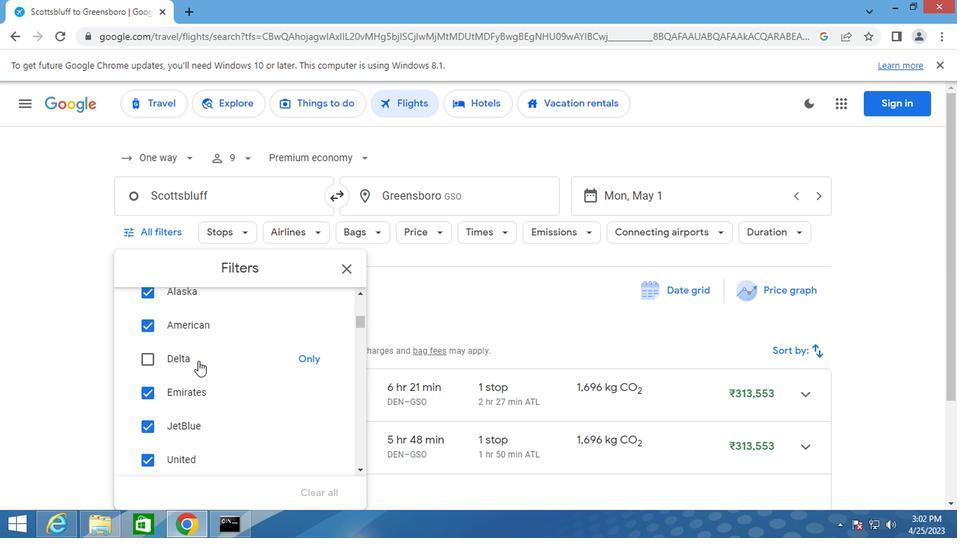 
Action: Mouse scrolled (199, 362) with delta (0, 0)
Screenshot: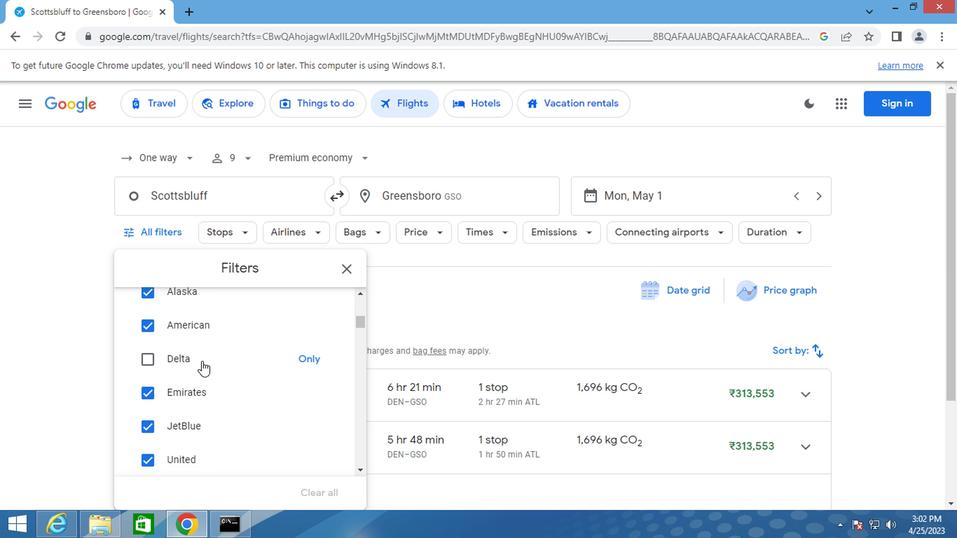 
Action: Mouse scrolled (199, 362) with delta (0, 0)
Screenshot: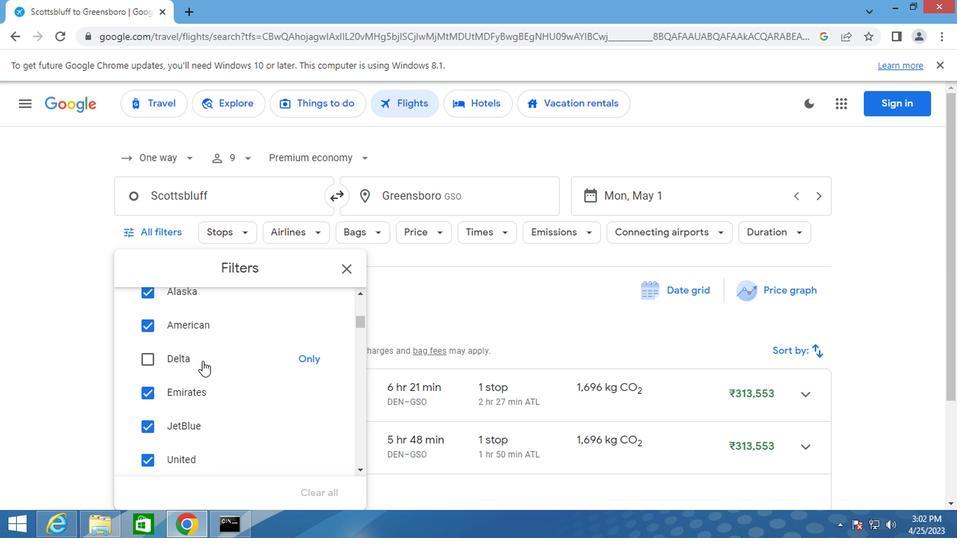 
Action: Mouse moved to (204, 362)
Screenshot: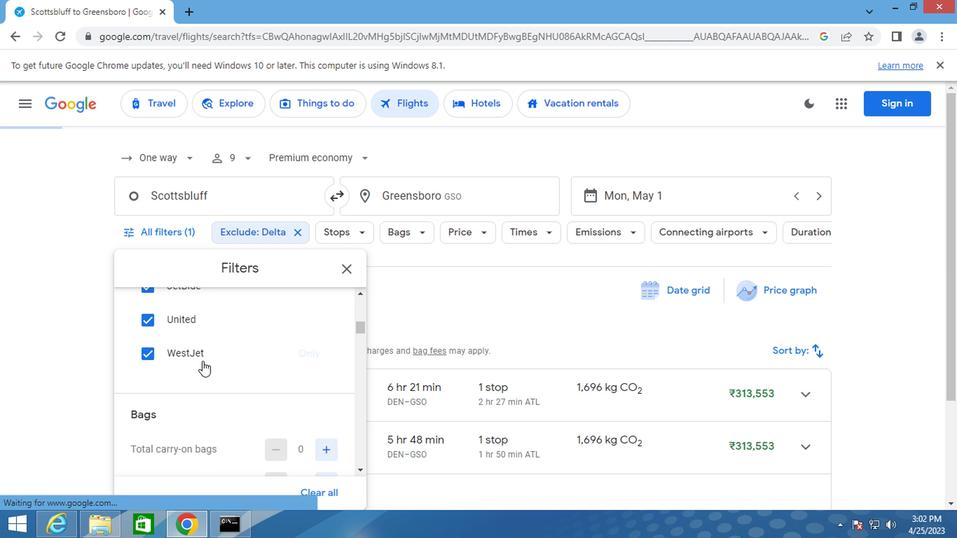 
Action: Mouse scrolled (204, 362) with delta (0, 0)
Screenshot: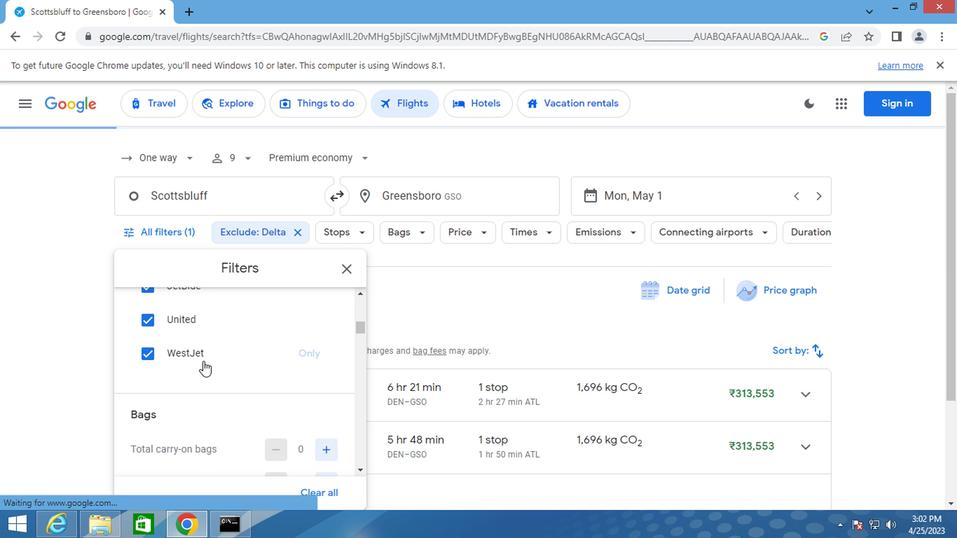 
Action: Mouse moved to (324, 411)
Screenshot: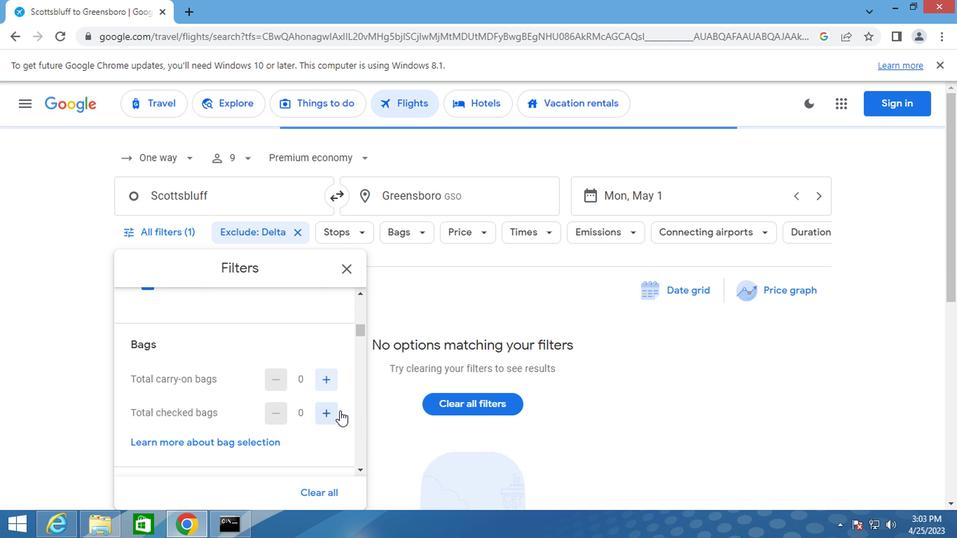 
Action: Mouse pressed left at (324, 411)
Screenshot: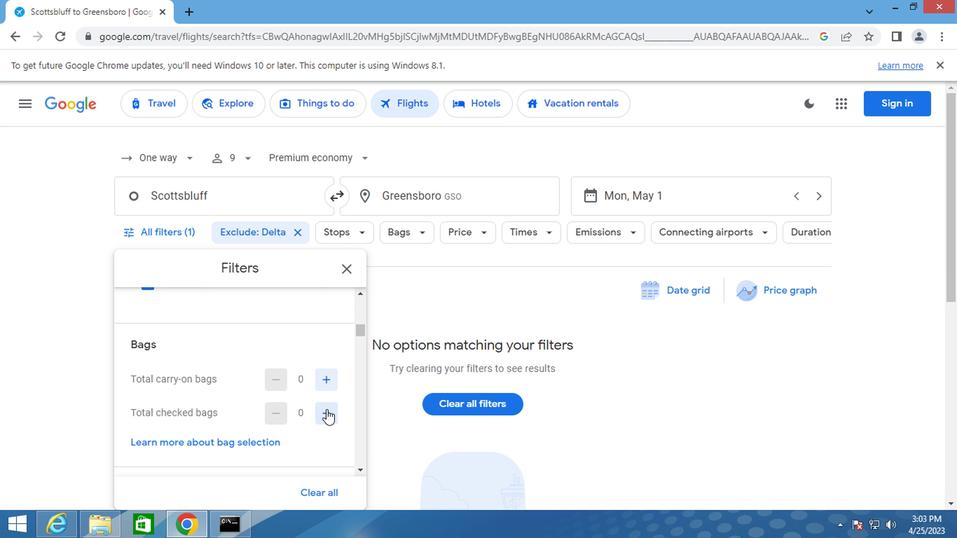 
Action: Mouse pressed left at (324, 411)
Screenshot: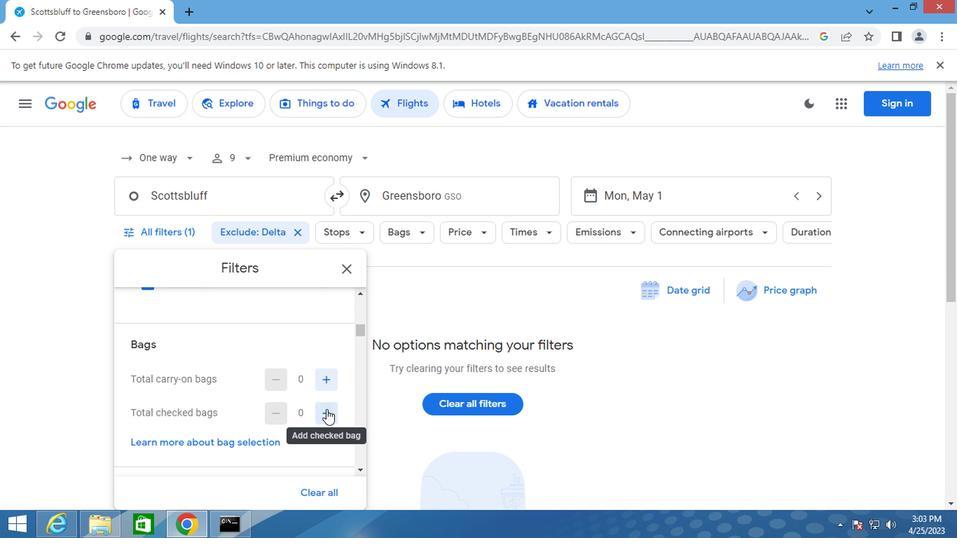 
Action: Mouse pressed left at (324, 411)
Screenshot: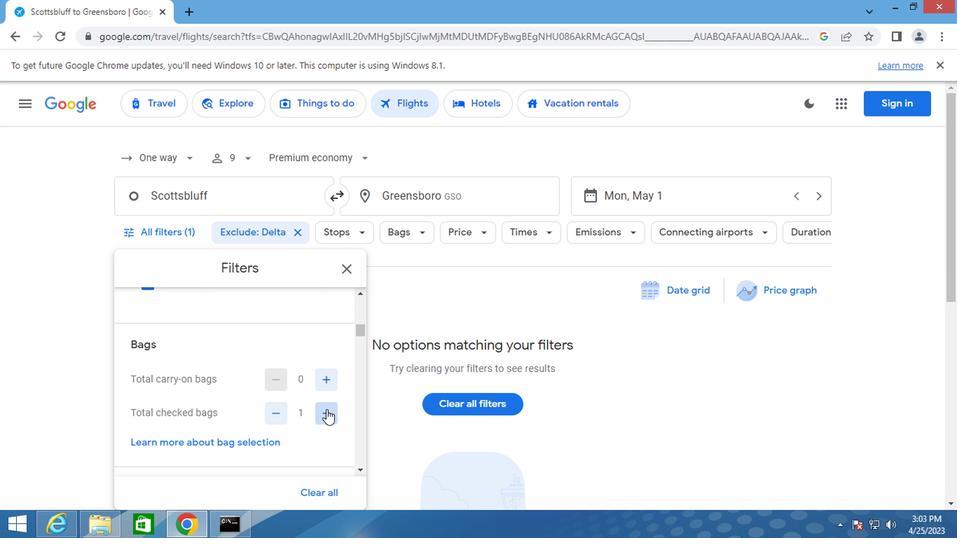 
Action: Mouse pressed left at (324, 411)
Screenshot: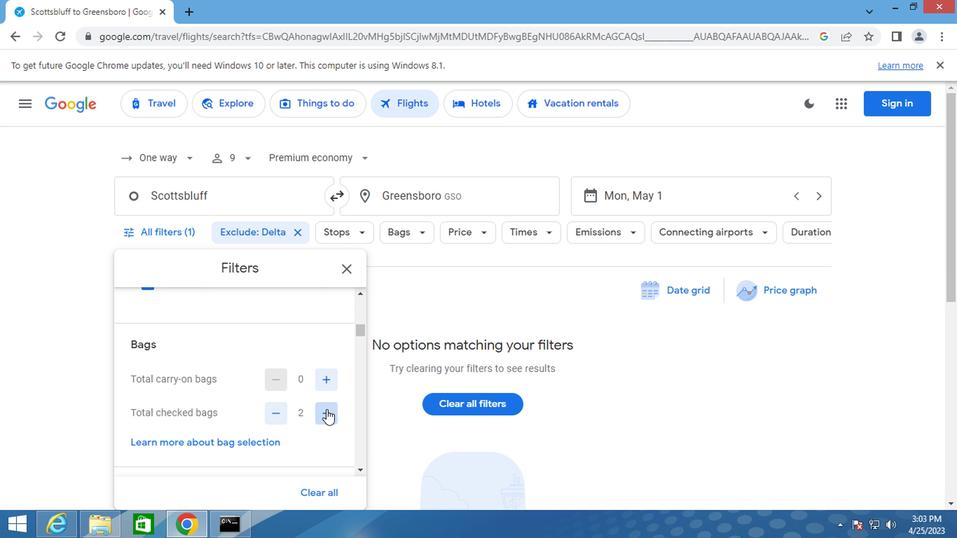 
Action: Mouse pressed left at (324, 411)
Screenshot: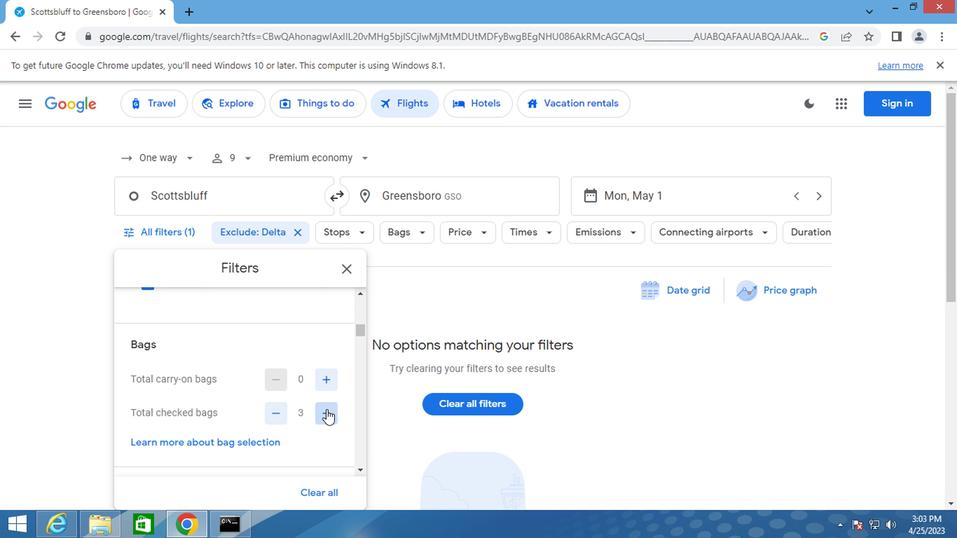 
Action: Mouse pressed left at (324, 411)
Screenshot: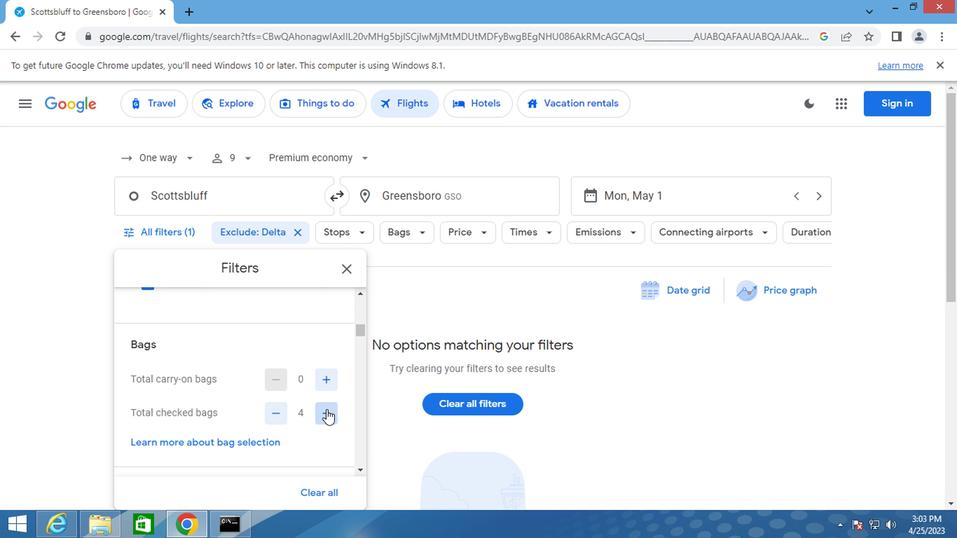 
Action: Mouse pressed left at (324, 411)
Screenshot: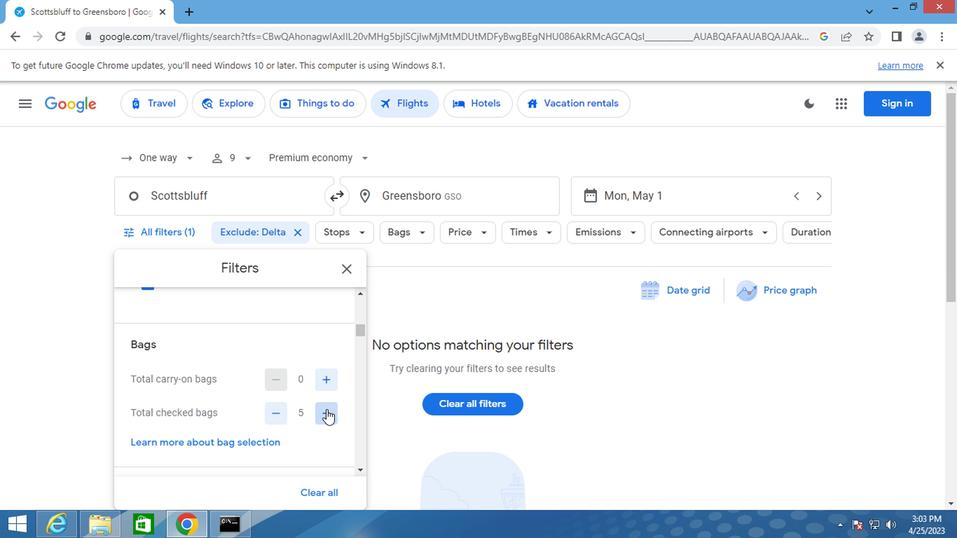 
Action: Mouse pressed left at (324, 411)
Screenshot: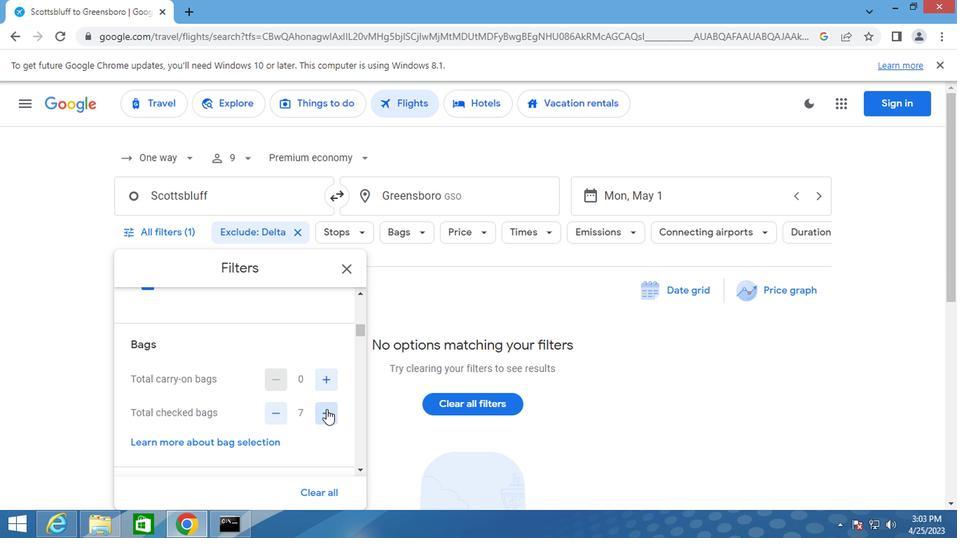 
Action: Mouse pressed left at (324, 411)
Screenshot: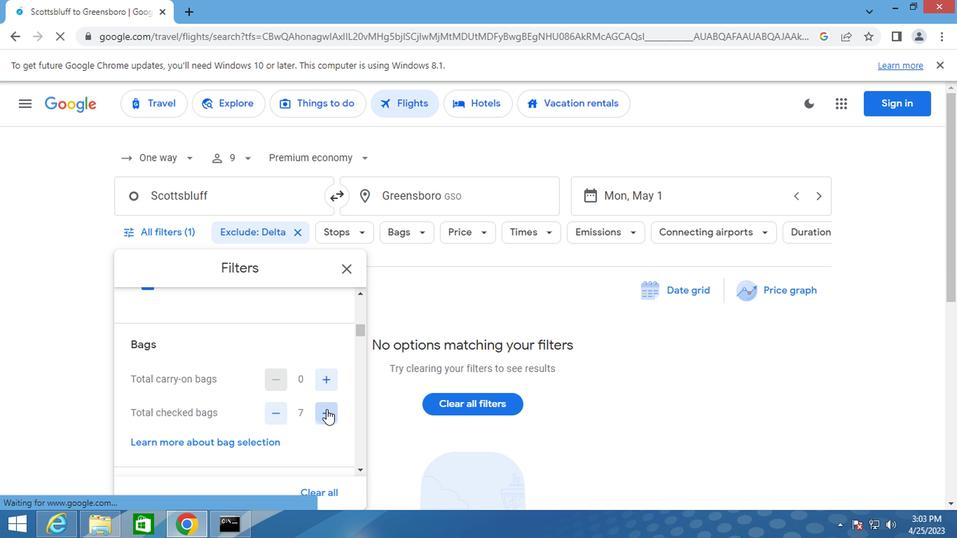 
Action: Mouse pressed left at (324, 411)
Screenshot: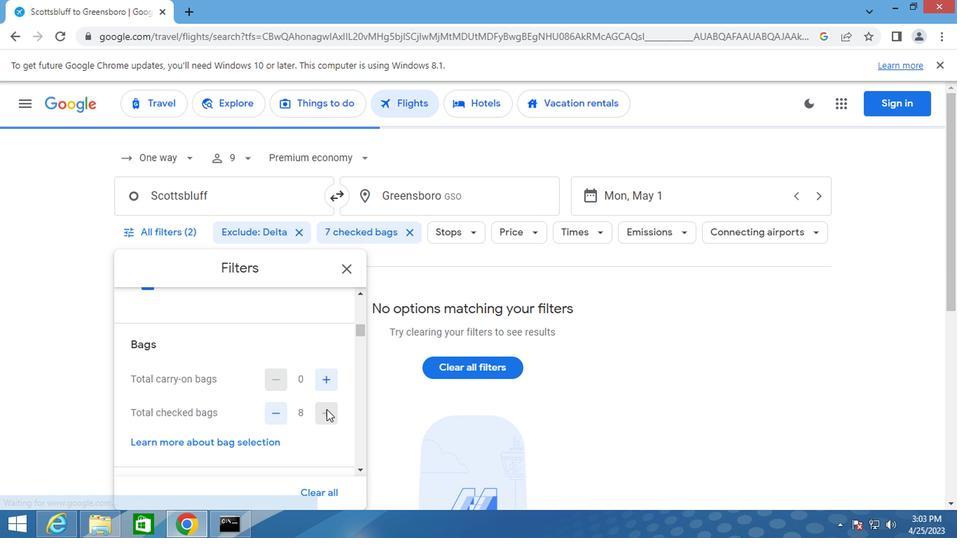 
Action: Mouse moved to (289, 408)
Screenshot: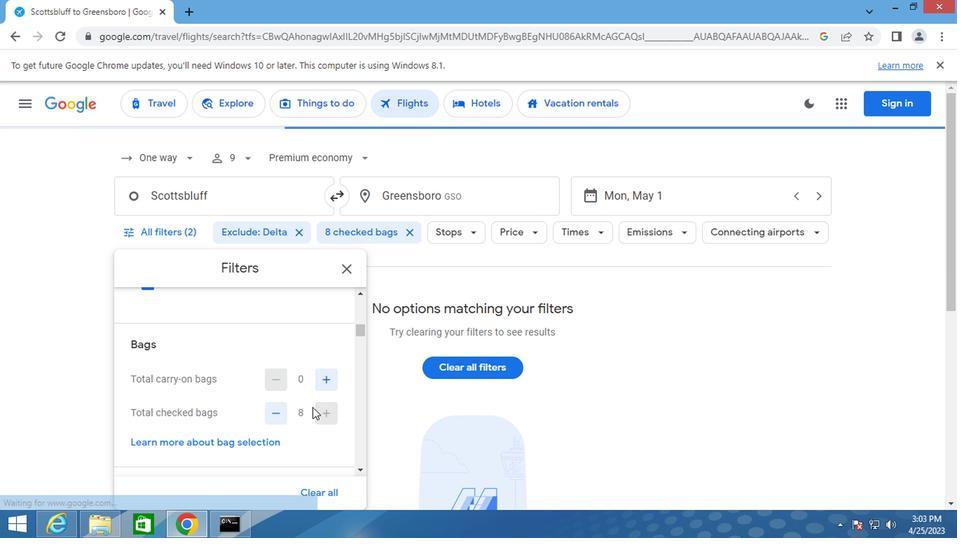 
Action: Mouse scrolled (289, 407) with delta (0, 0)
Screenshot: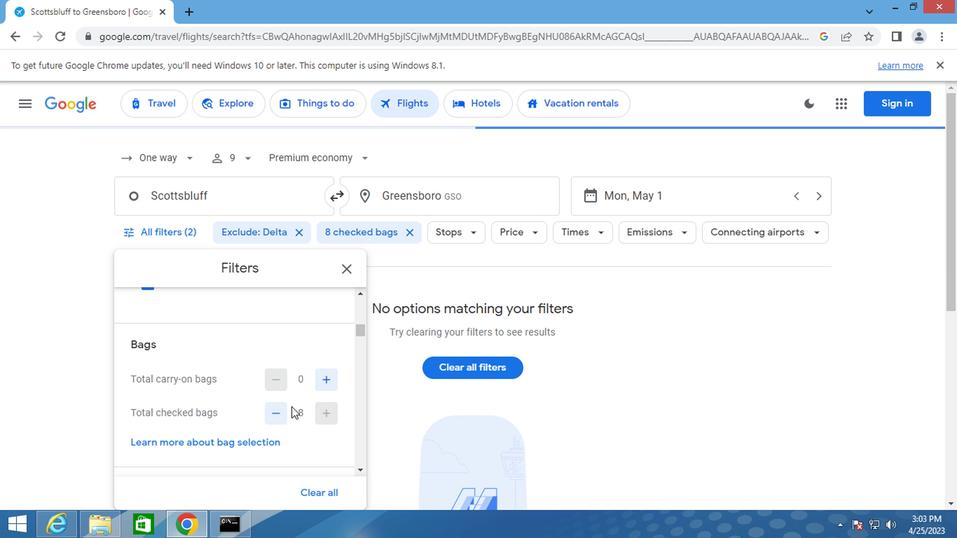 
Action: Mouse scrolled (289, 407) with delta (0, 0)
Screenshot: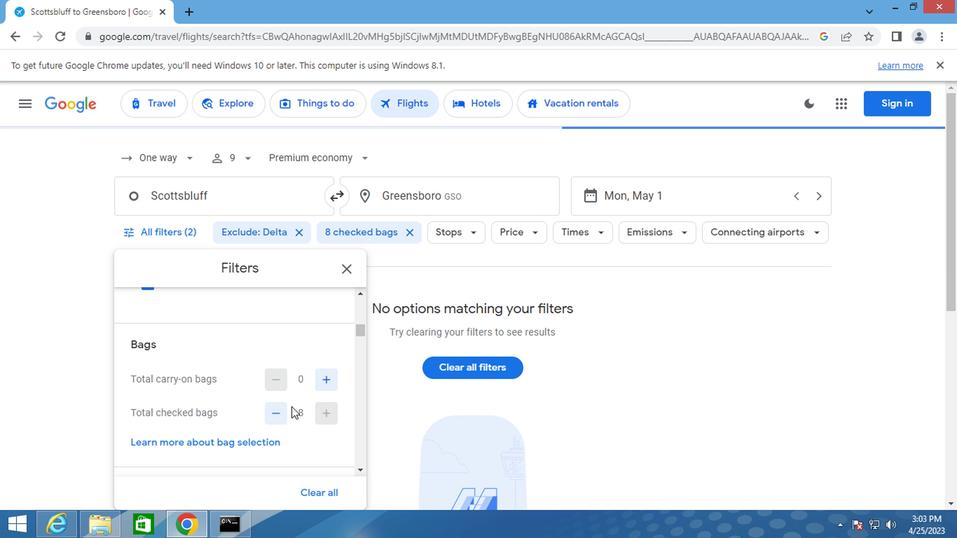 
Action: Mouse moved to (334, 407)
Screenshot: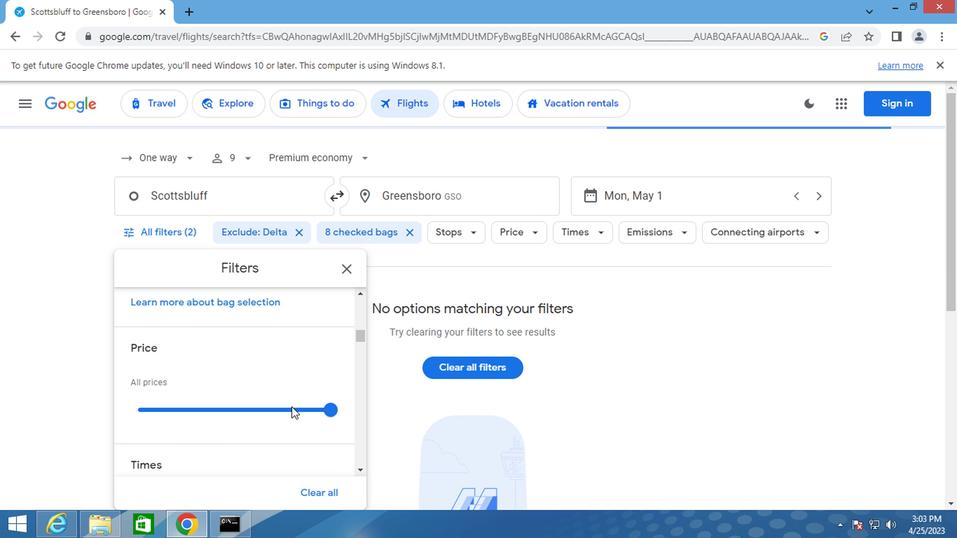 
Action: Mouse pressed left at (334, 407)
Screenshot: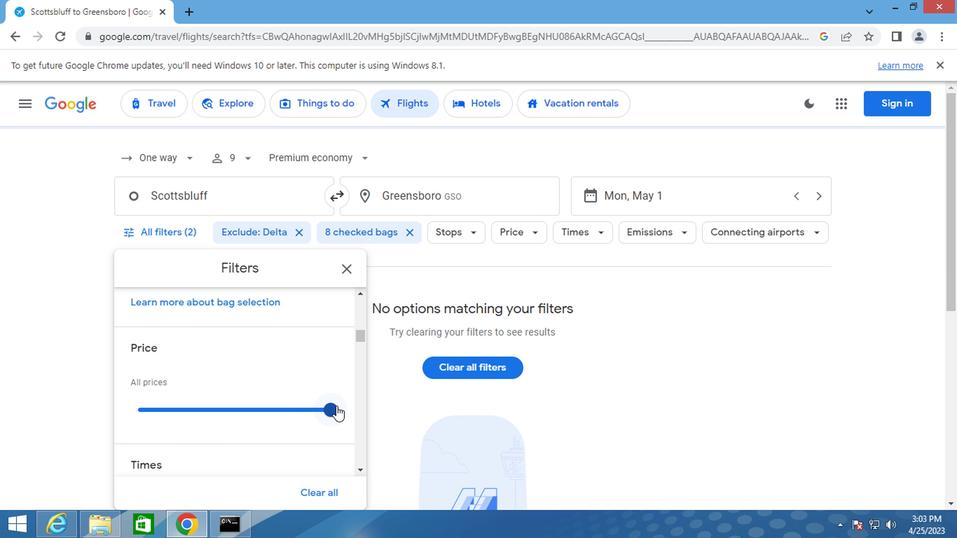 
Action: Mouse moved to (191, 398)
Screenshot: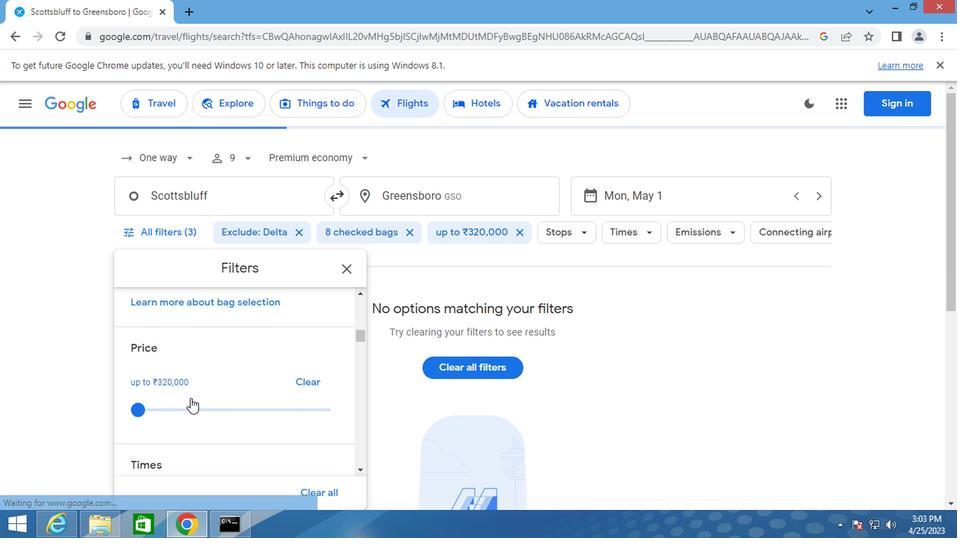 
Action: Mouse scrolled (191, 397) with delta (0, 0)
Screenshot: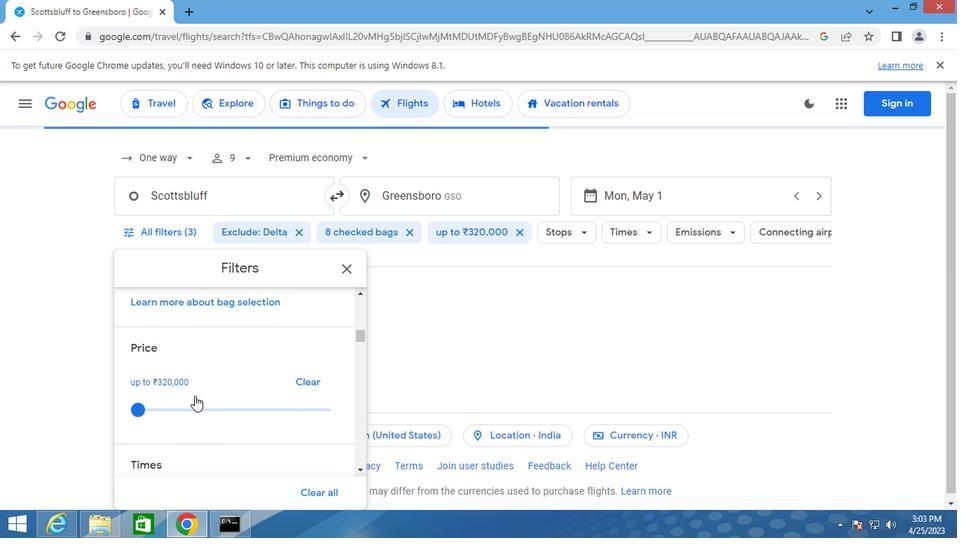 
Action: Mouse scrolled (191, 397) with delta (0, 0)
Screenshot: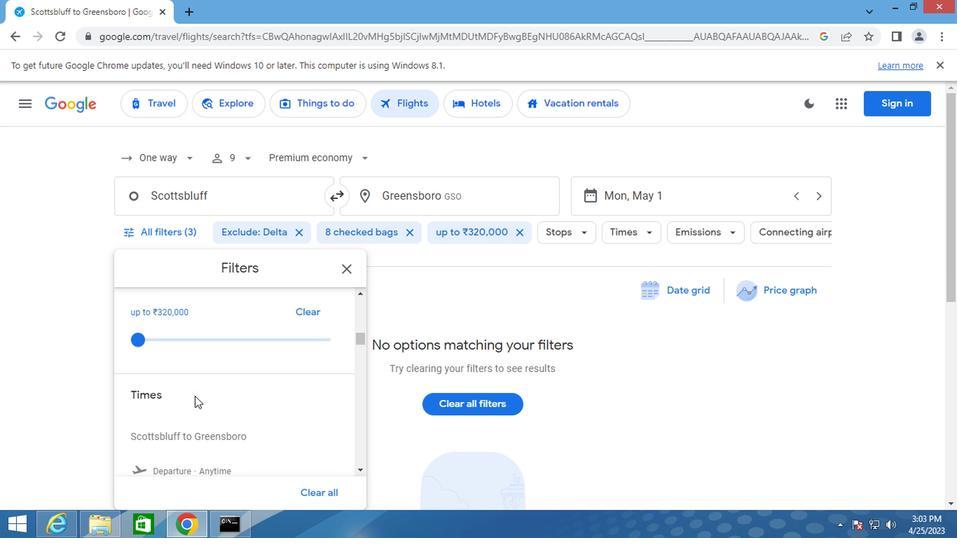
Action: Mouse moved to (134, 423)
Screenshot: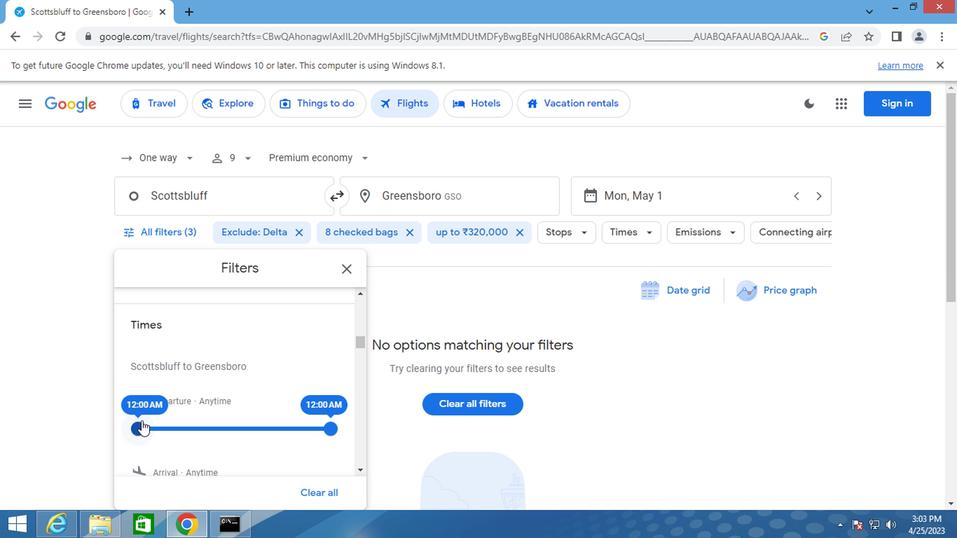 
Action: Mouse pressed left at (134, 423)
Screenshot: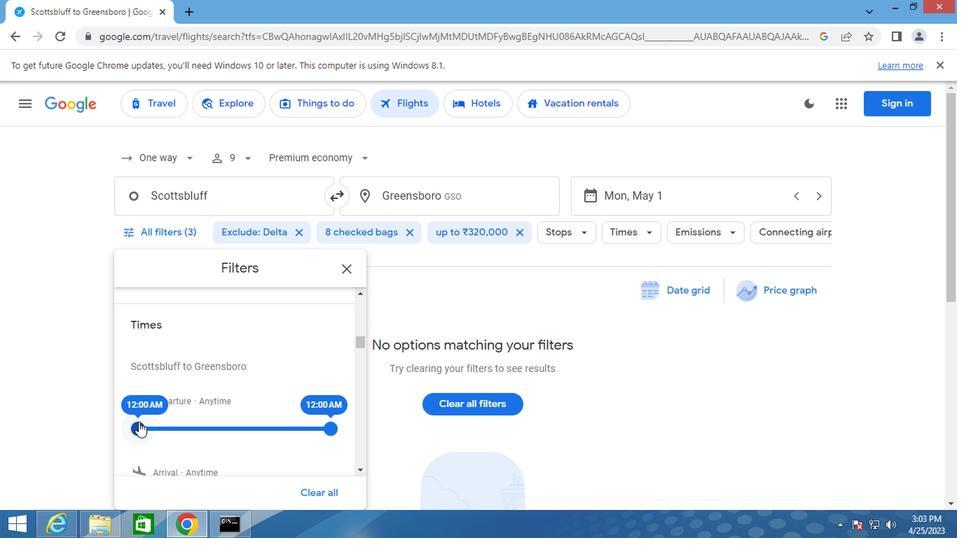 
Action: Mouse moved to (347, 272)
Screenshot: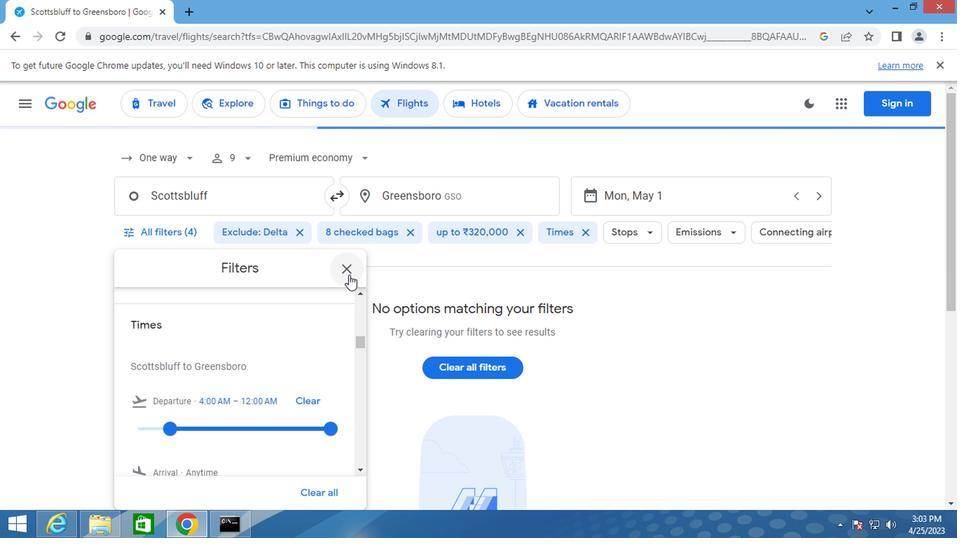 
Action: Mouse pressed left at (347, 272)
Screenshot: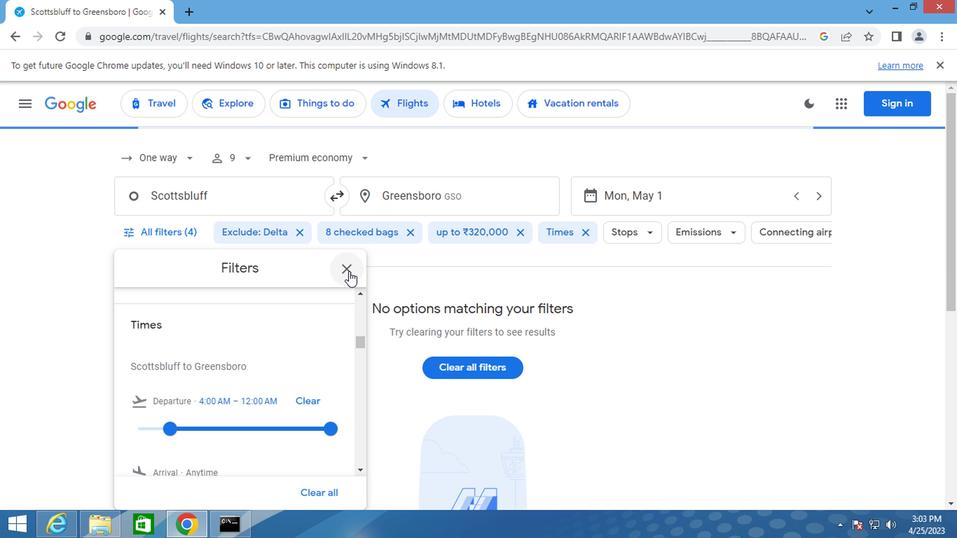 
Action: Key pressed <Key.f8>
Screenshot: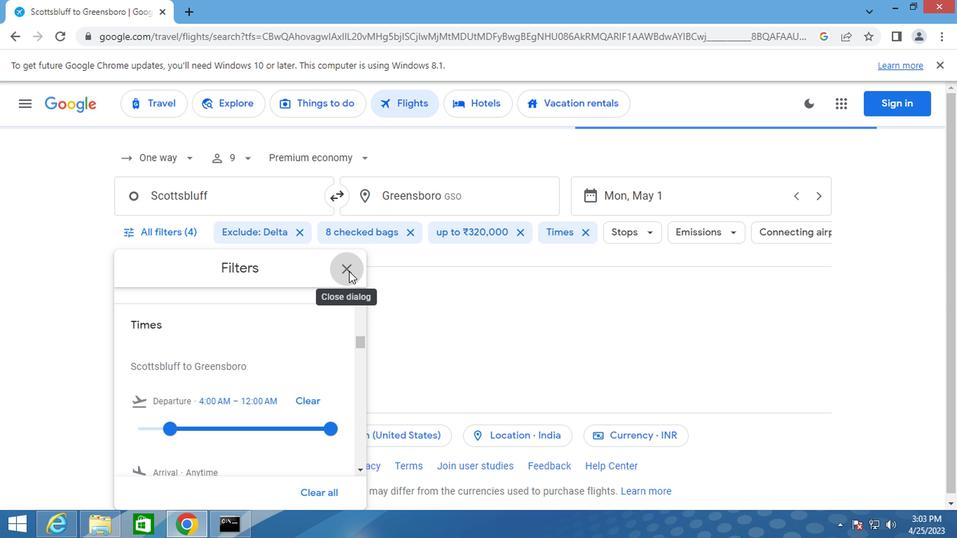
